 Task: Find connections with filter location Tomares with filter topic #WebsiteDesignwith filter profile language Potuguese with filter current company GoProtoz - UI UX Design Studio with filter school Thadomal Shahani Engineering College with filter industry Movies, Videos and Sound with filter service category Network Support with filter keywords title Web Developer
Action: Mouse moved to (519, 58)
Screenshot: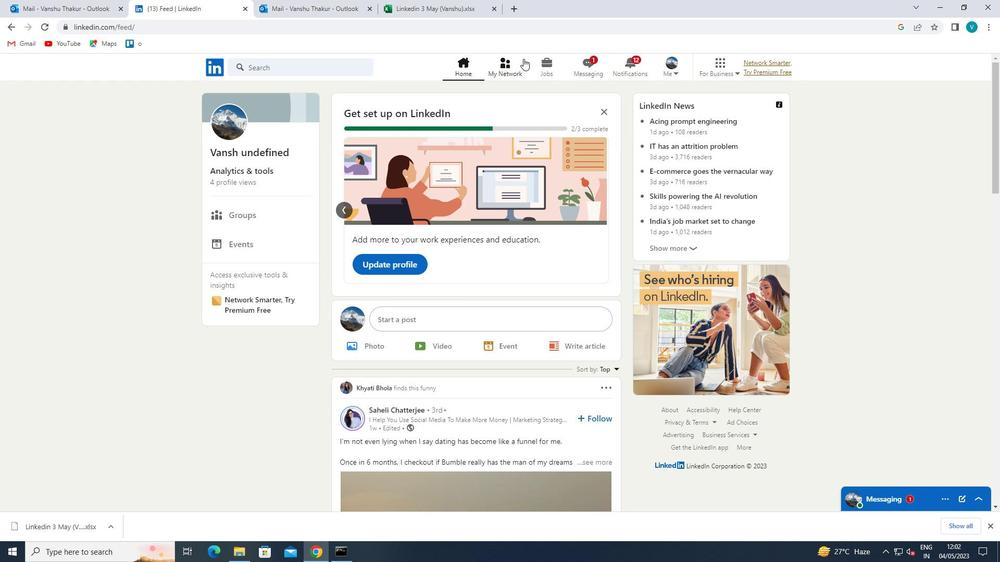 
Action: Mouse pressed left at (519, 58)
Screenshot: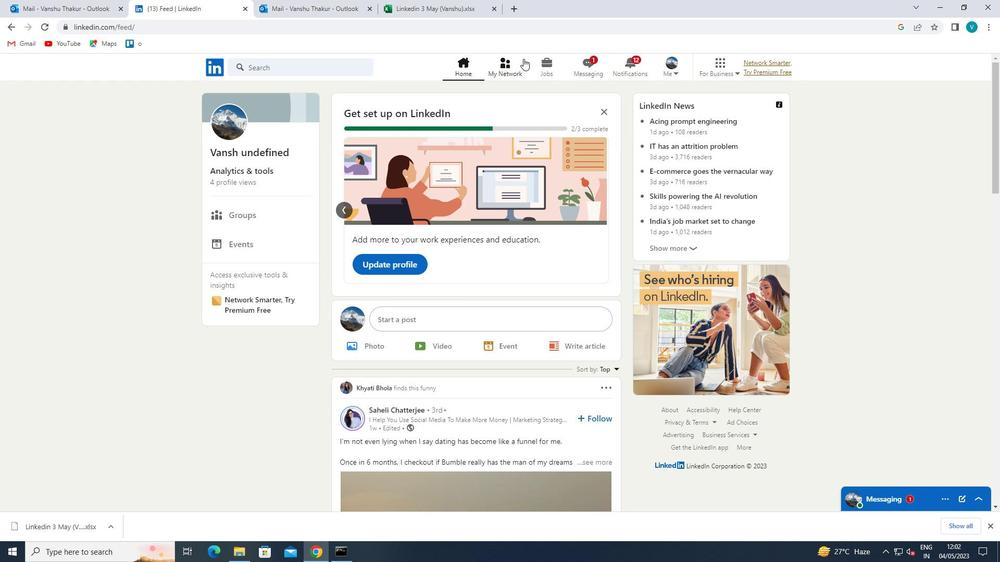 
Action: Mouse moved to (289, 132)
Screenshot: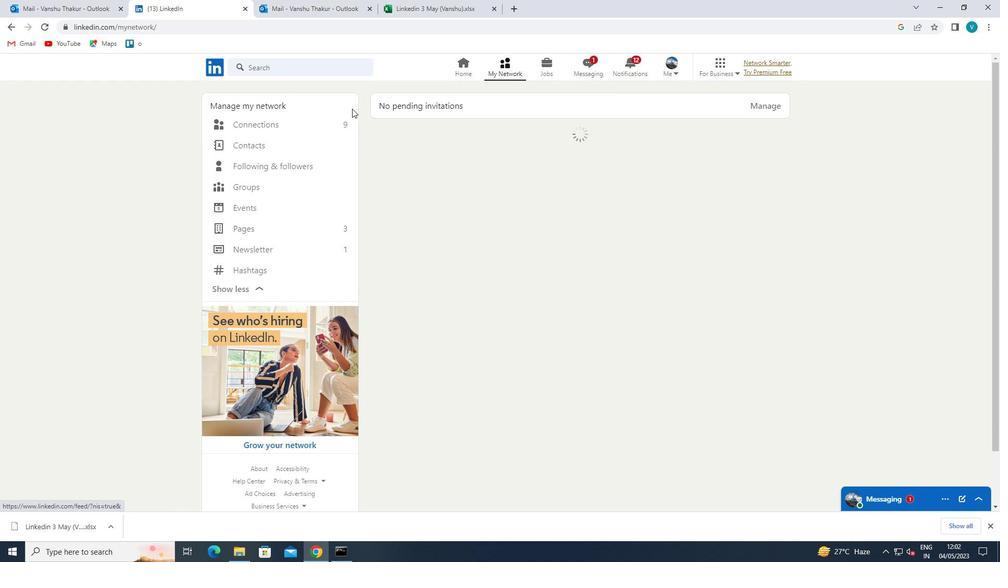 
Action: Mouse pressed left at (289, 132)
Screenshot: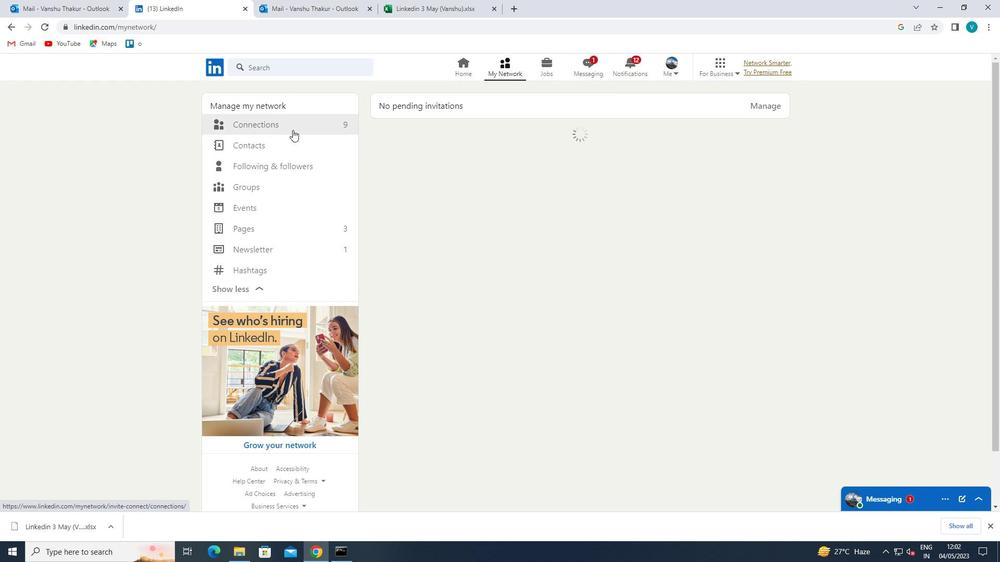 
Action: Mouse moved to (301, 124)
Screenshot: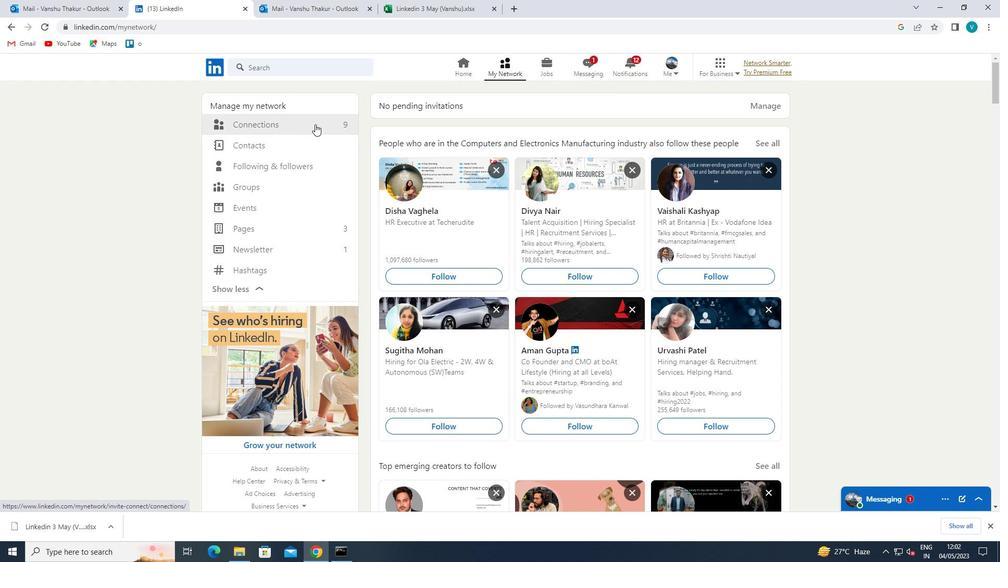 
Action: Mouse pressed left at (301, 124)
Screenshot: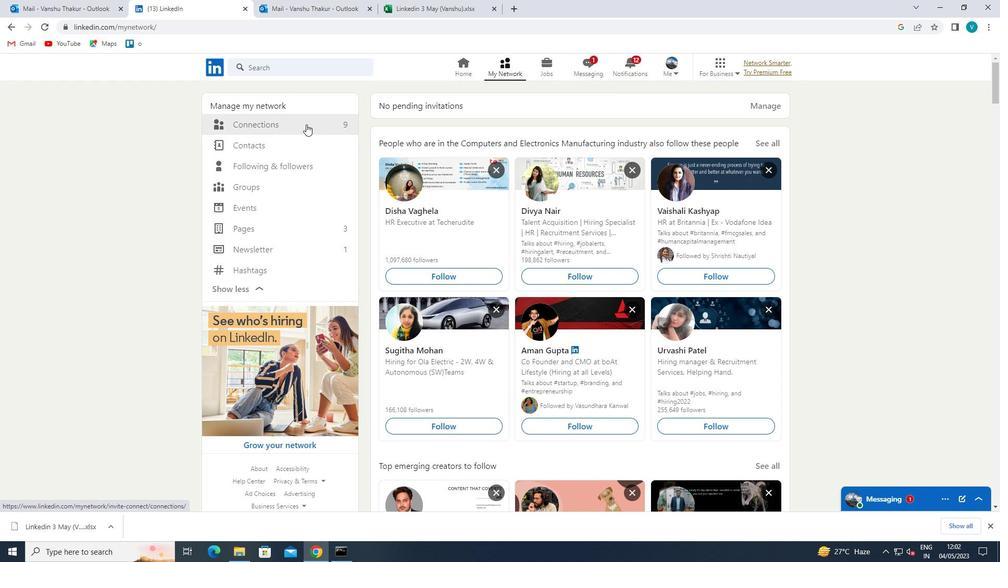 
Action: Mouse moved to (562, 122)
Screenshot: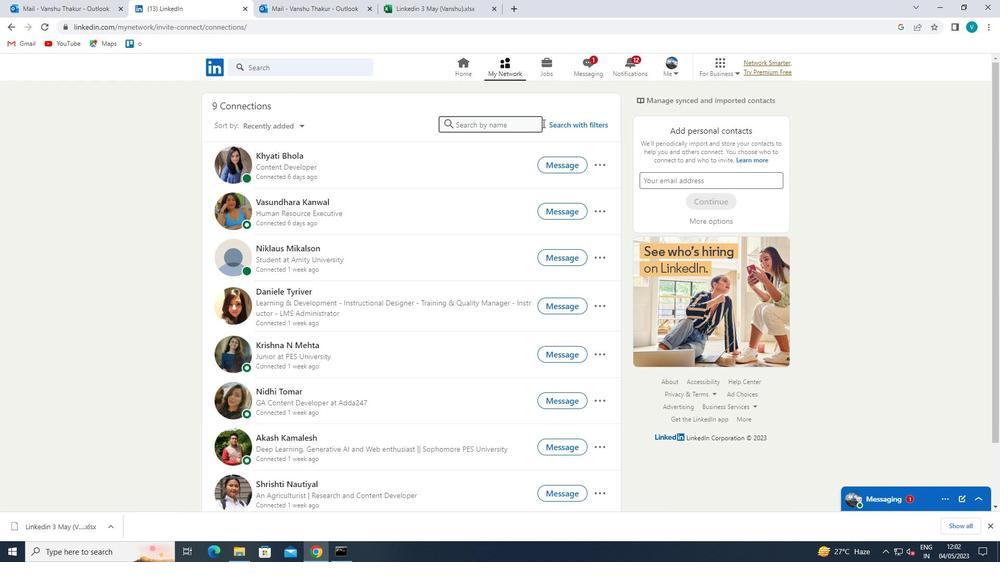 
Action: Mouse pressed left at (562, 122)
Screenshot: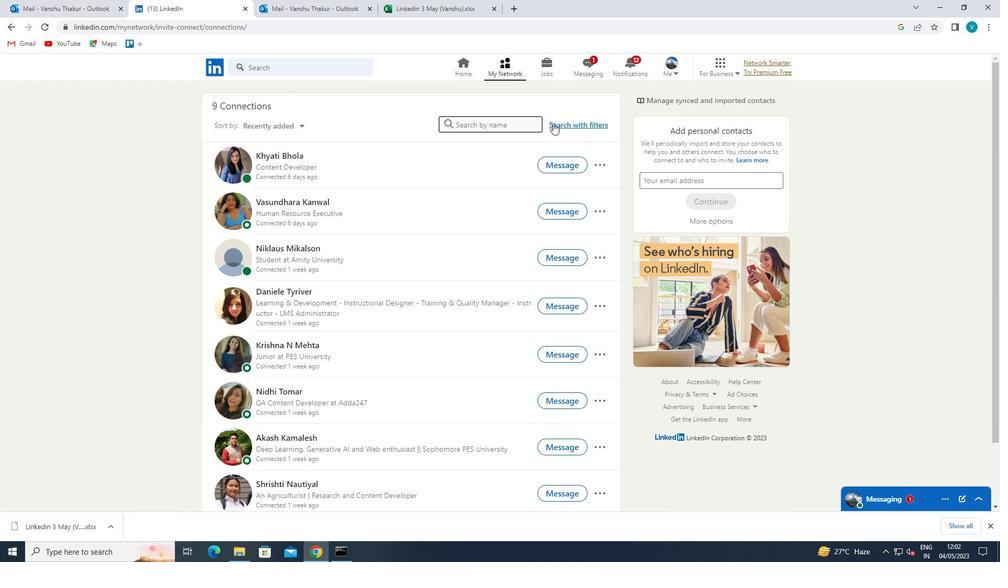
Action: Mouse moved to (511, 96)
Screenshot: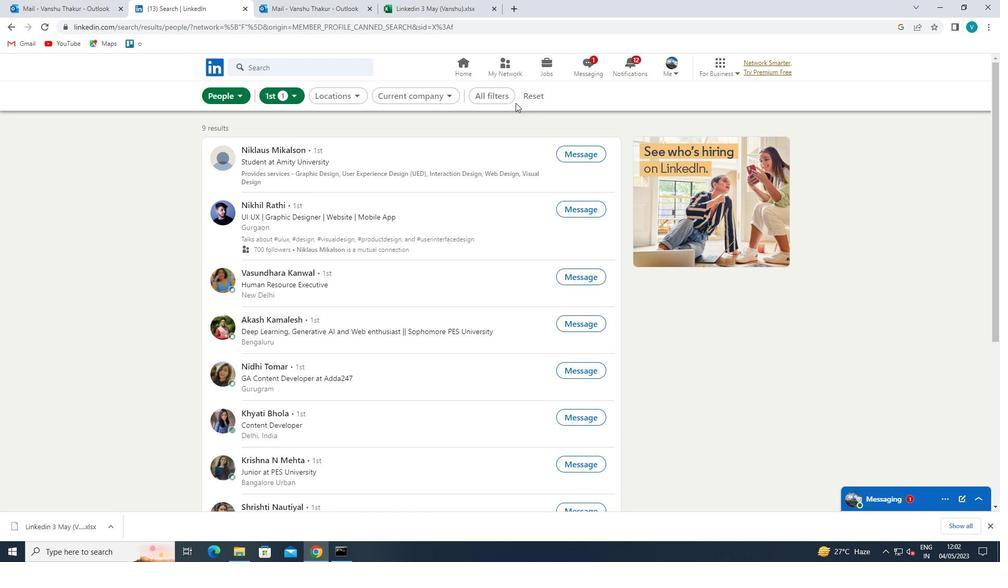 
Action: Mouse pressed left at (511, 96)
Screenshot: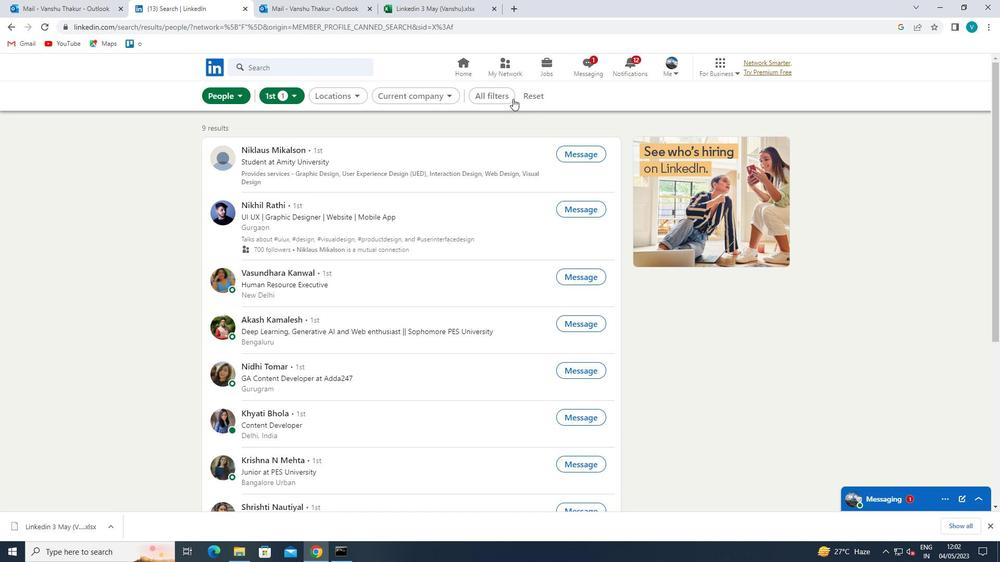 
Action: Mouse moved to (883, 254)
Screenshot: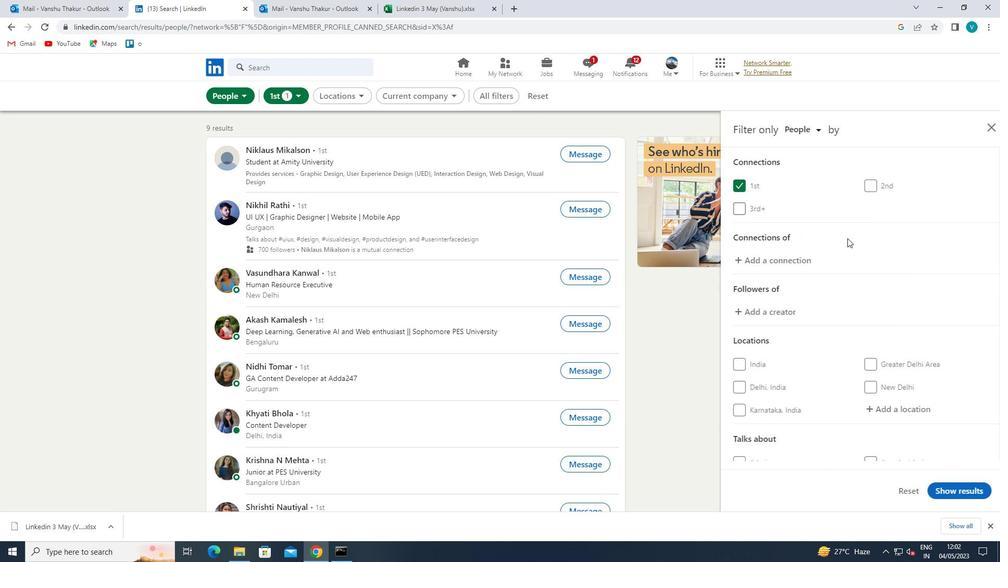 
Action: Mouse scrolled (883, 254) with delta (0, 0)
Screenshot: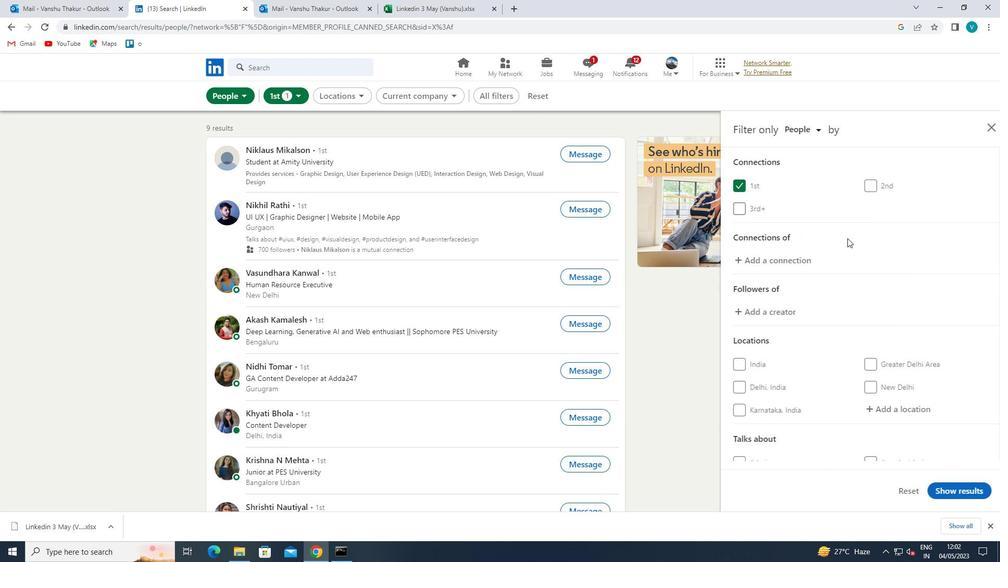 
Action: Mouse moved to (902, 354)
Screenshot: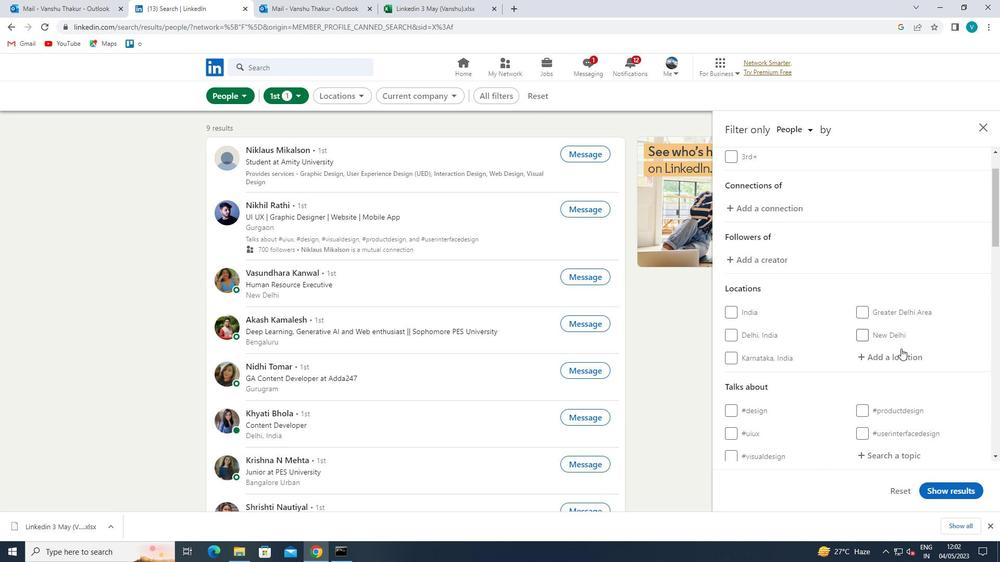 
Action: Mouse pressed left at (902, 354)
Screenshot: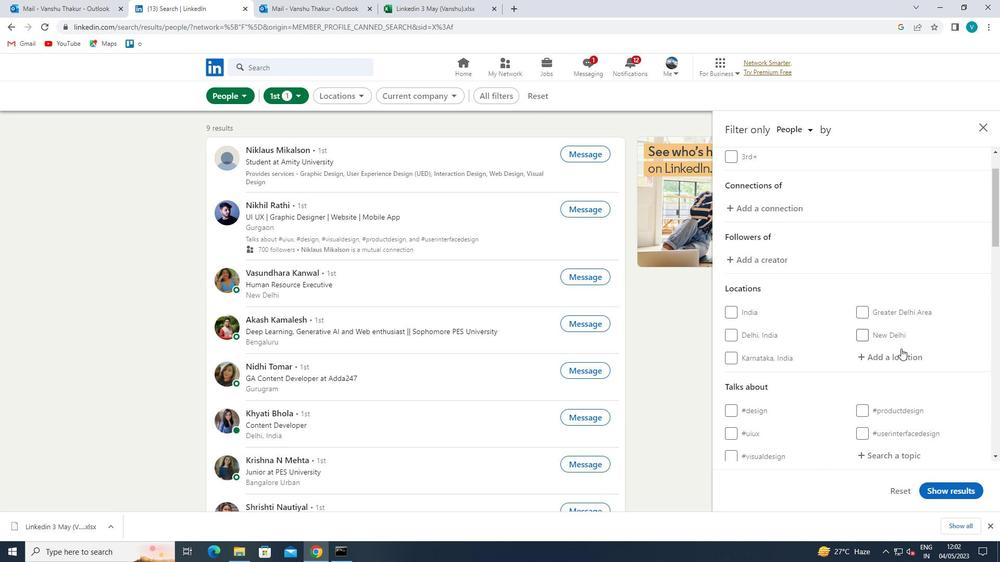 
Action: Key pressed <Key.shift>TOMARES
Screenshot: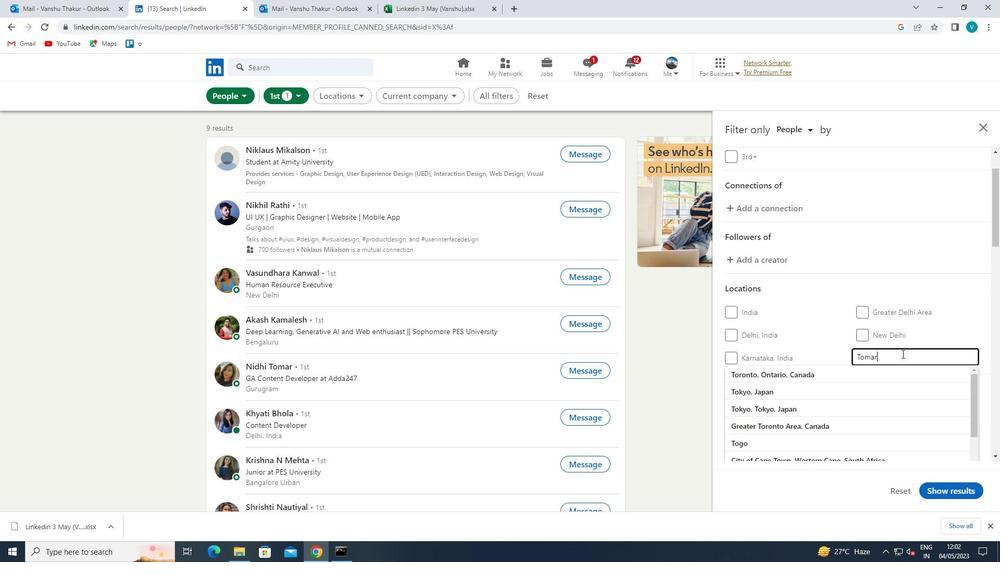 
Action: Mouse moved to (879, 373)
Screenshot: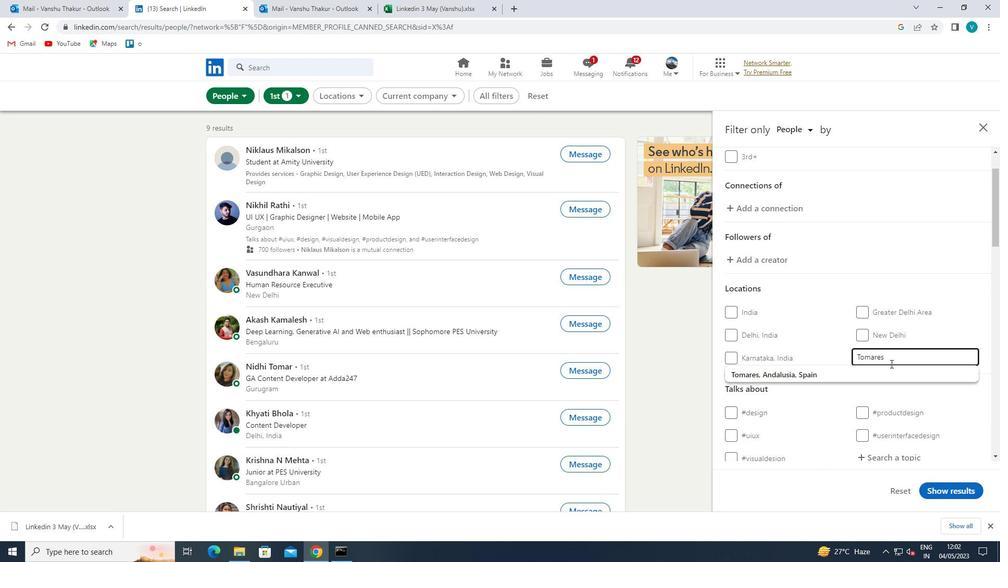 
Action: Mouse pressed left at (879, 373)
Screenshot: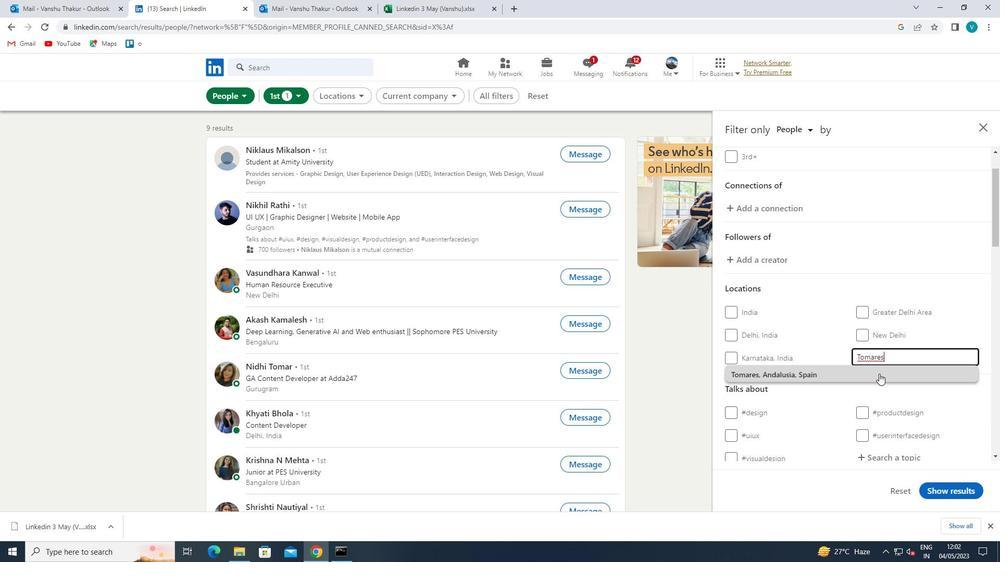 
Action: Mouse scrolled (879, 373) with delta (0, 0)
Screenshot: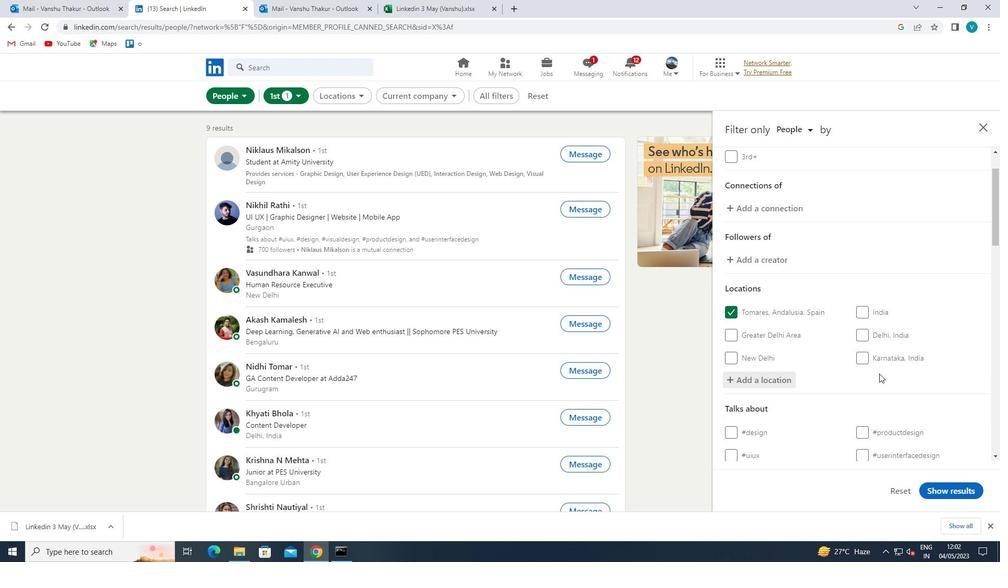 
Action: Mouse moved to (879, 375)
Screenshot: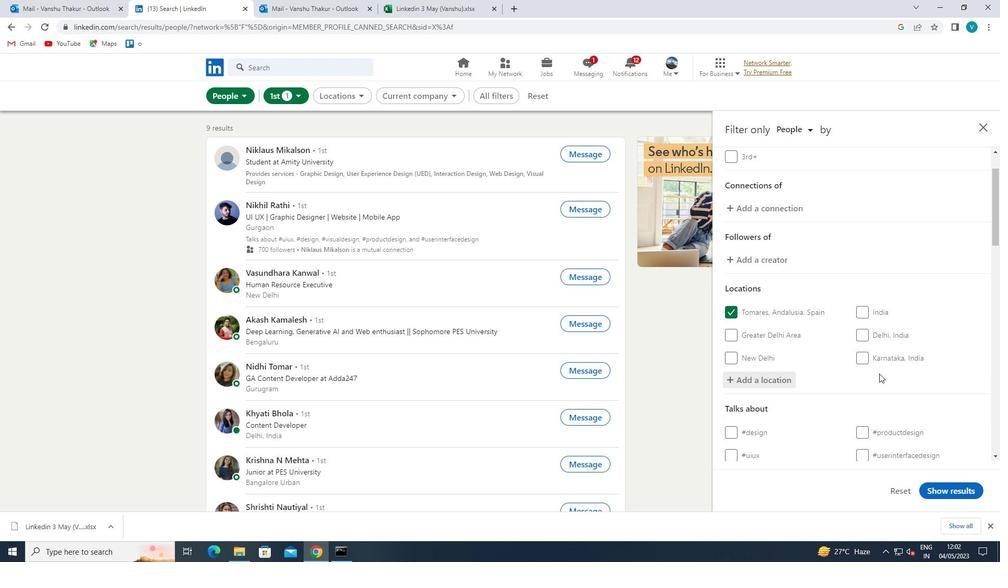 
Action: Mouse scrolled (879, 374) with delta (0, 0)
Screenshot: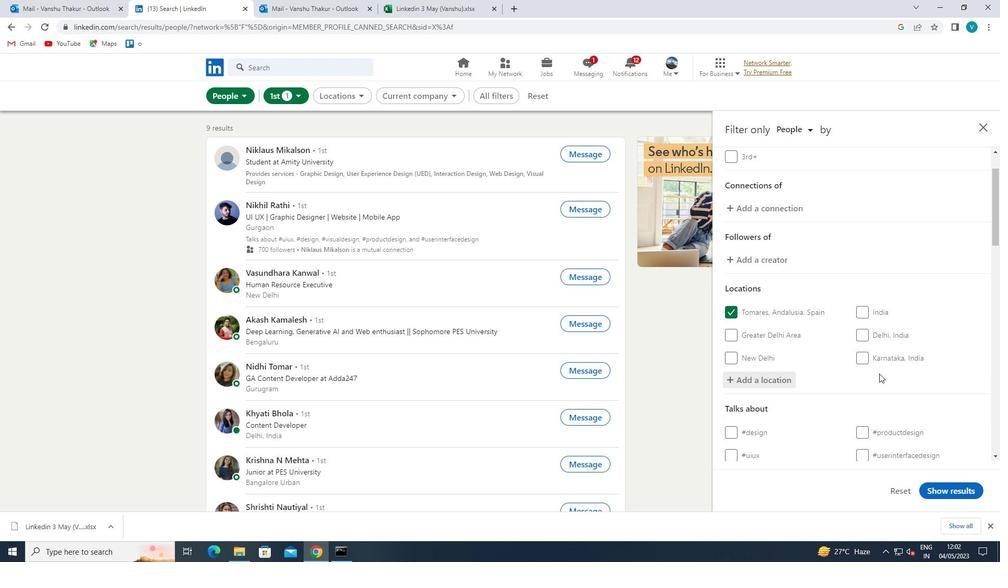
Action: Mouse moved to (879, 379)
Screenshot: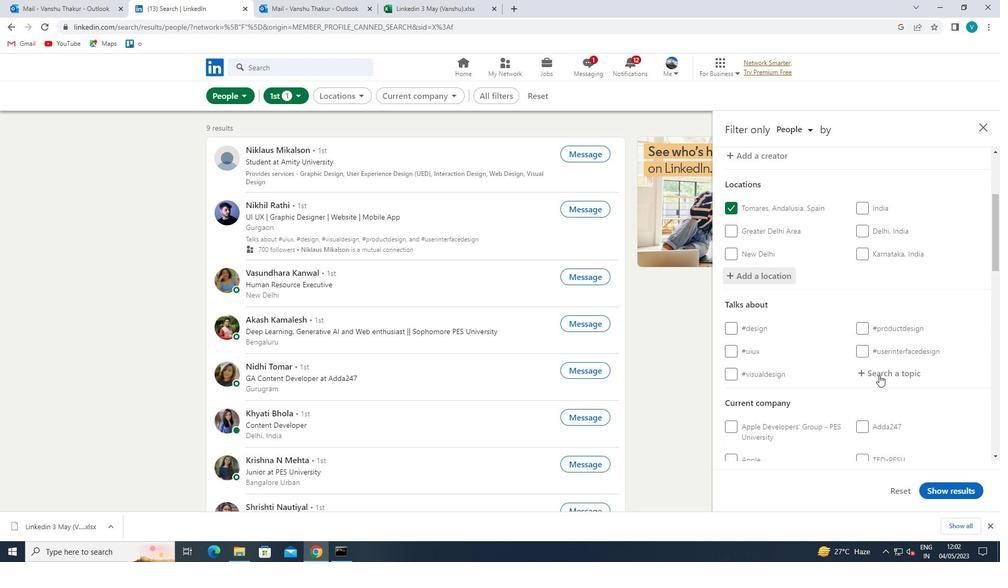 
Action: Mouse pressed left at (879, 379)
Screenshot: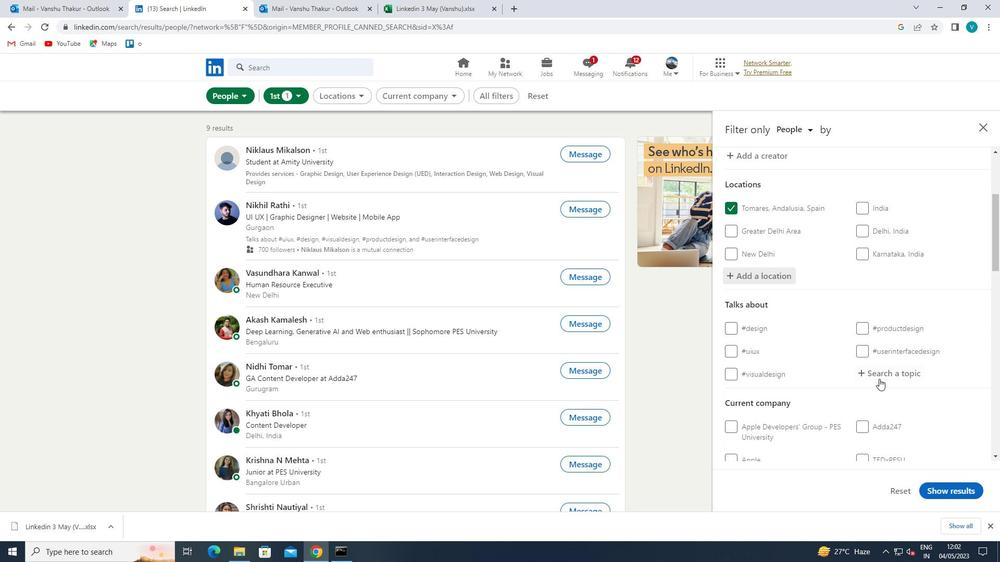 
Action: Key pressed WEBSITE
Screenshot: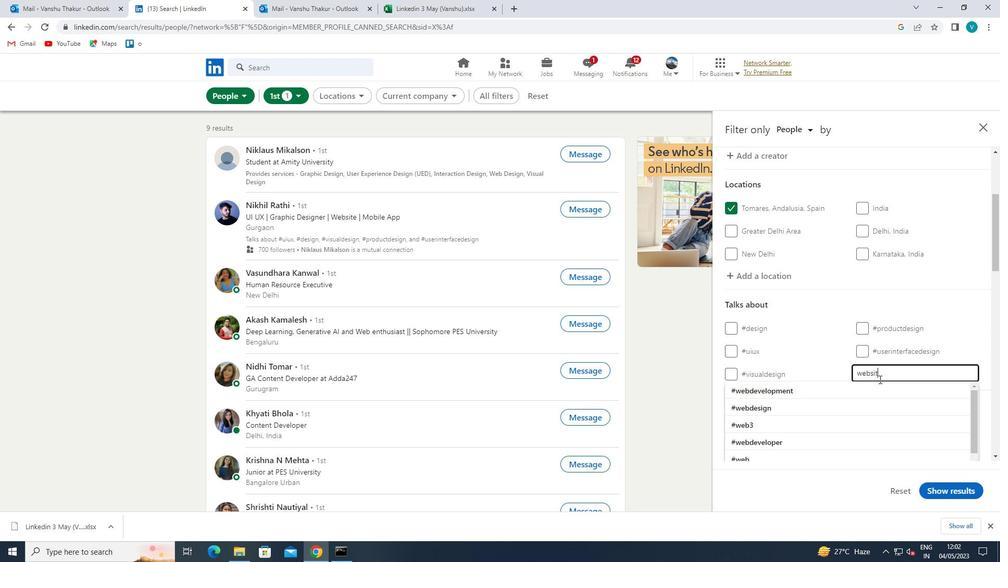 
Action: Mouse moved to (823, 401)
Screenshot: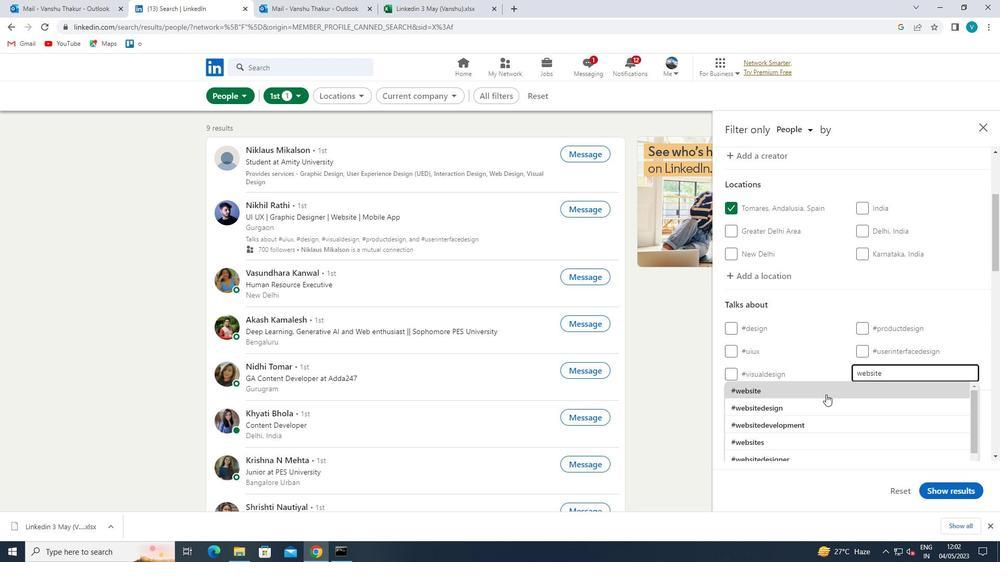 
Action: Mouse pressed left at (823, 401)
Screenshot: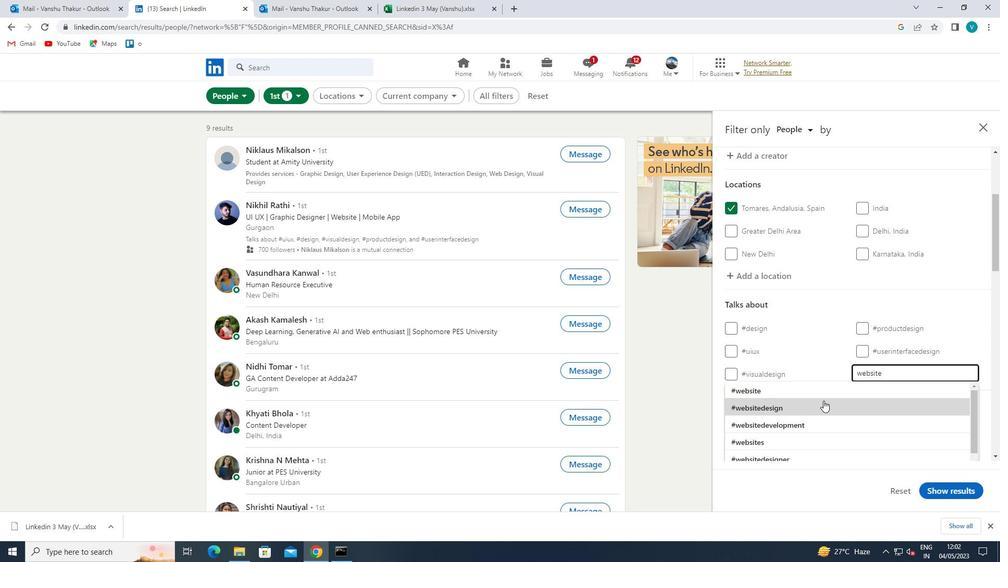 
Action: Mouse moved to (859, 351)
Screenshot: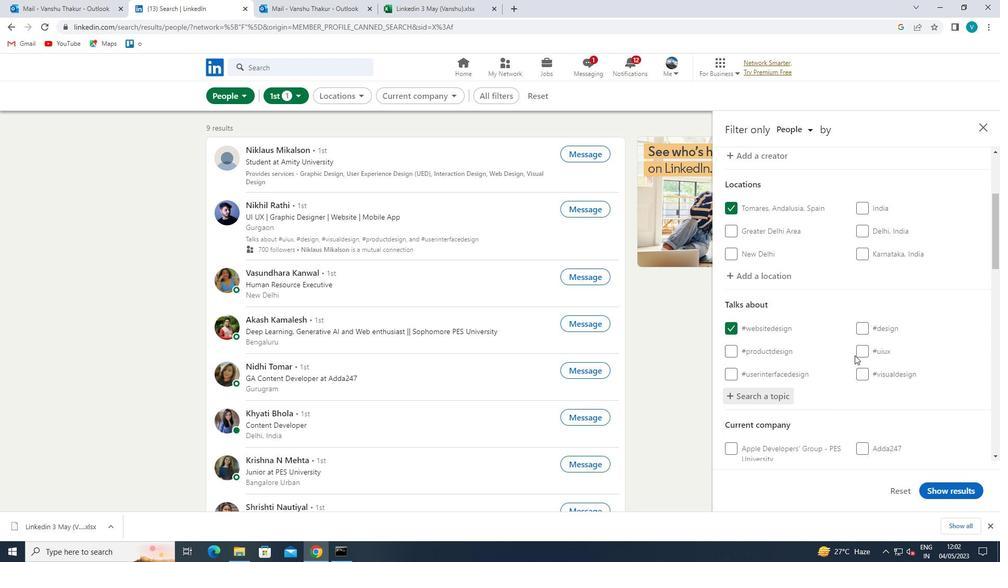 
Action: Mouse scrolled (859, 350) with delta (0, 0)
Screenshot: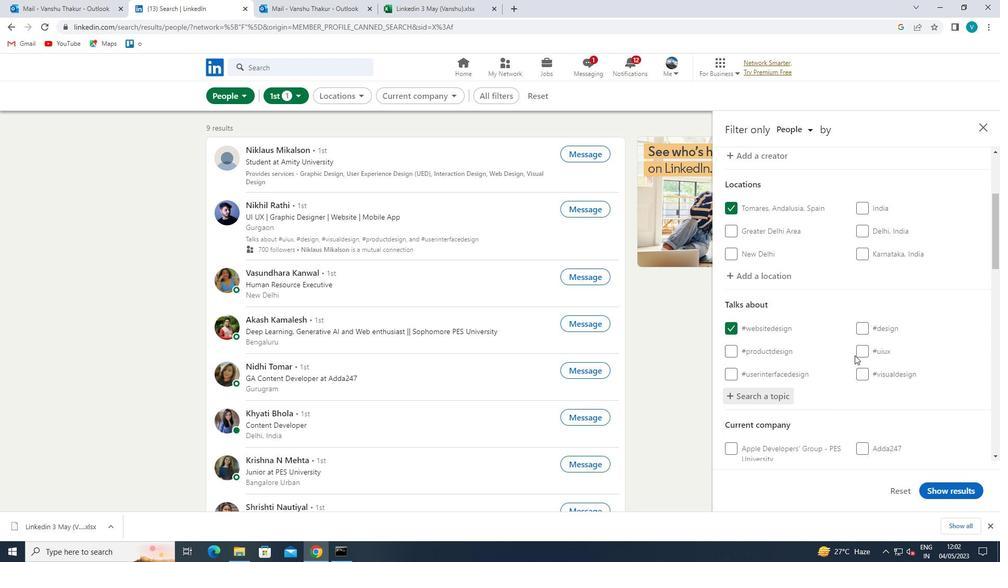 
Action: Mouse moved to (859, 350)
Screenshot: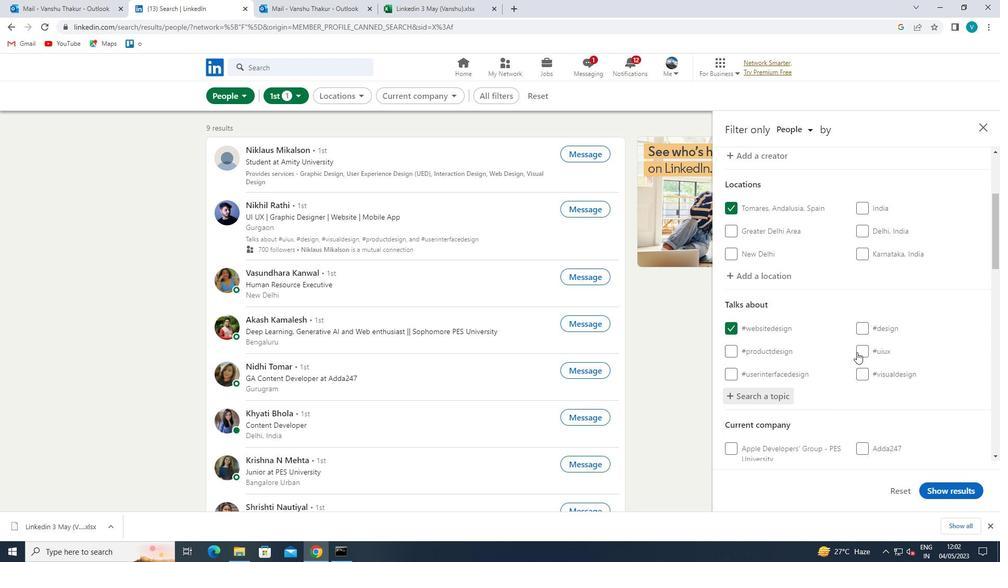 
Action: Mouse scrolled (859, 350) with delta (0, 0)
Screenshot: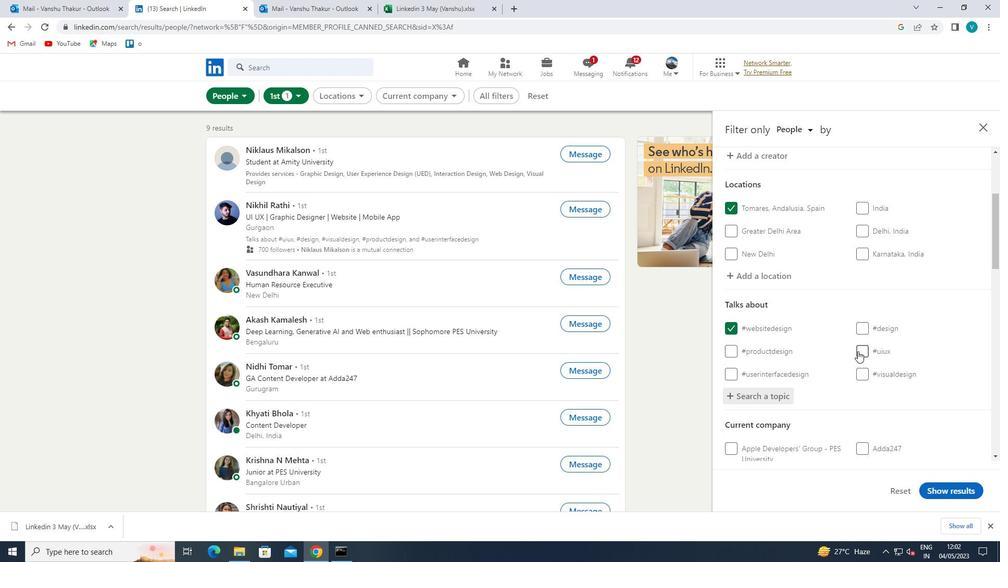 
Action: Mouse scrolled (859, 350) with delta (0, 0)
Screenshot: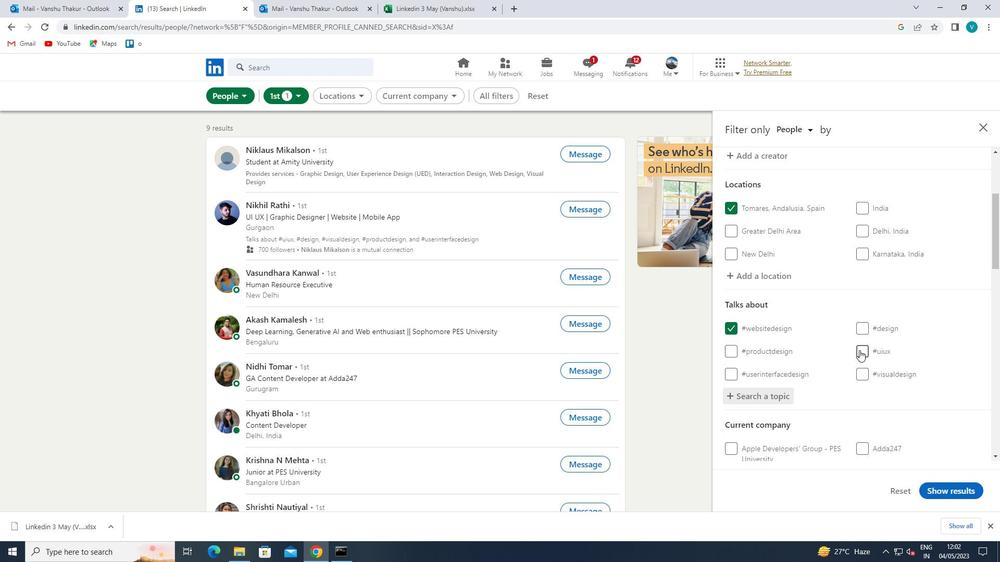 
Action: Mouse scrolled (859, 350) with delta (0, 0)
Screenshot: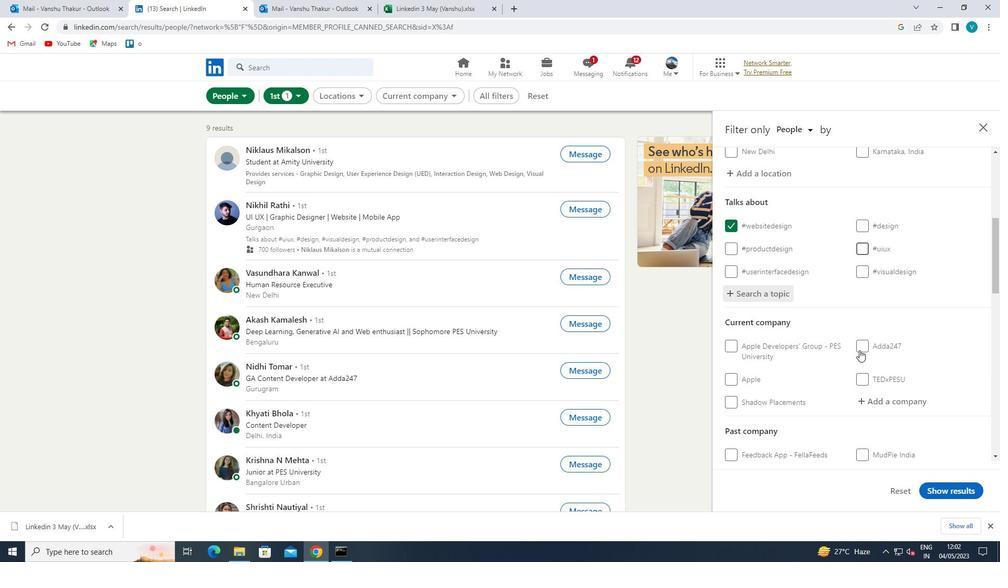 
Action: Mouse moved to (881, 294)
Screenshot: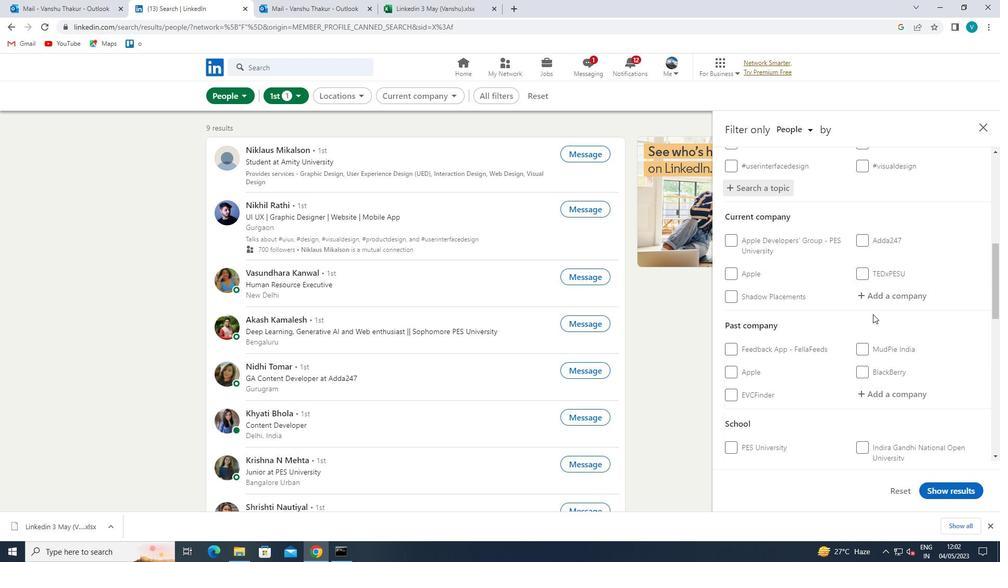 
Action: Mouse pressed left at (881, 294)
Screenshot: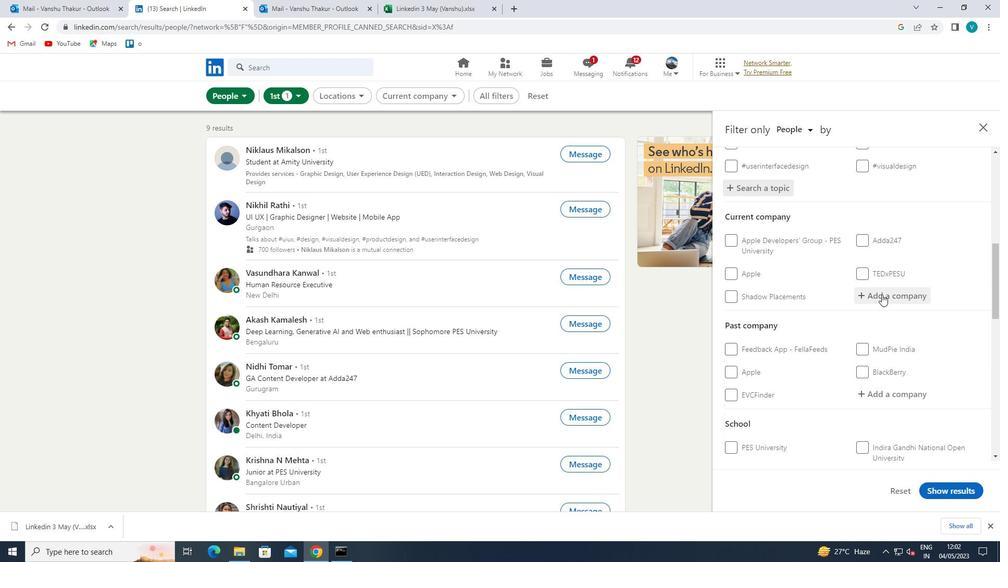 
Action: Key pressed <Key.shift>GO<Key.shift>PROTOZ
Screenshot: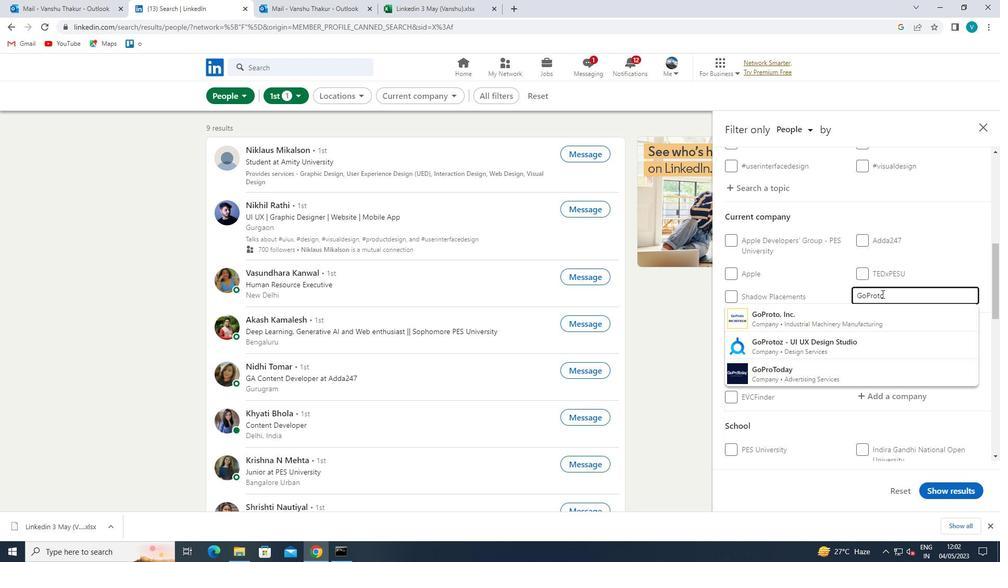 
Action: Mouse moved to (873, 319)
Screenshot: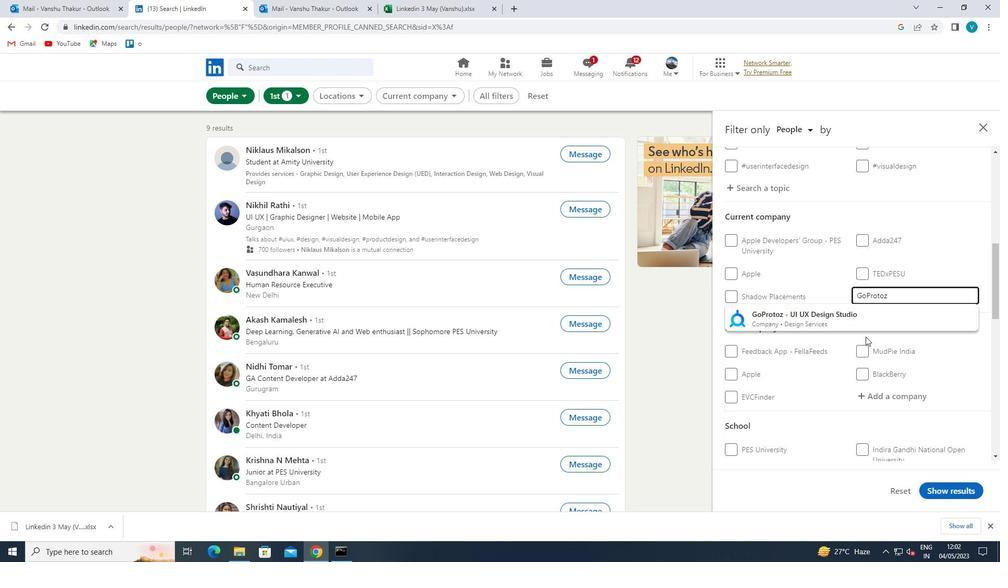 
Action: Mouse pressed left at (873, 319)
Screenshot: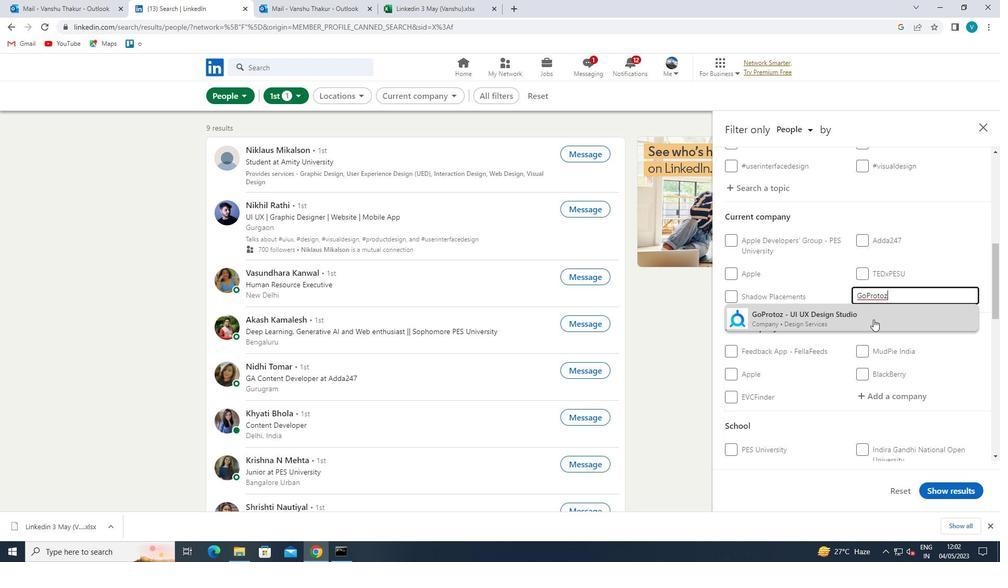 
Action: Mouse scrolled (873, 319) with delta (0, 0)
Screenshot: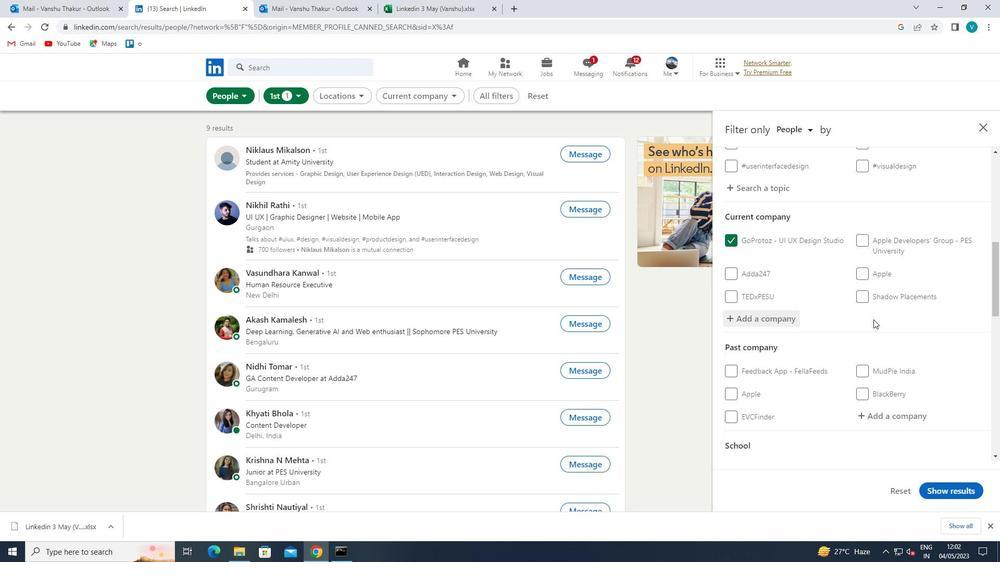 
Action: Mouse scrolled (873, 319) with delta (0, 0)
Screenshot: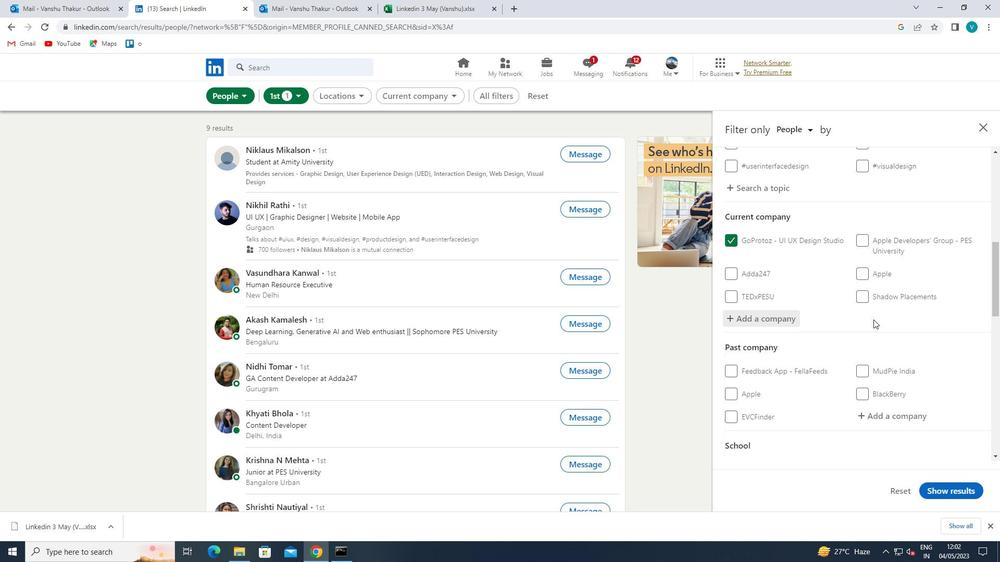 
Action: Mouse scrolled (873, 319) with delta (0, 0)
Screenshot: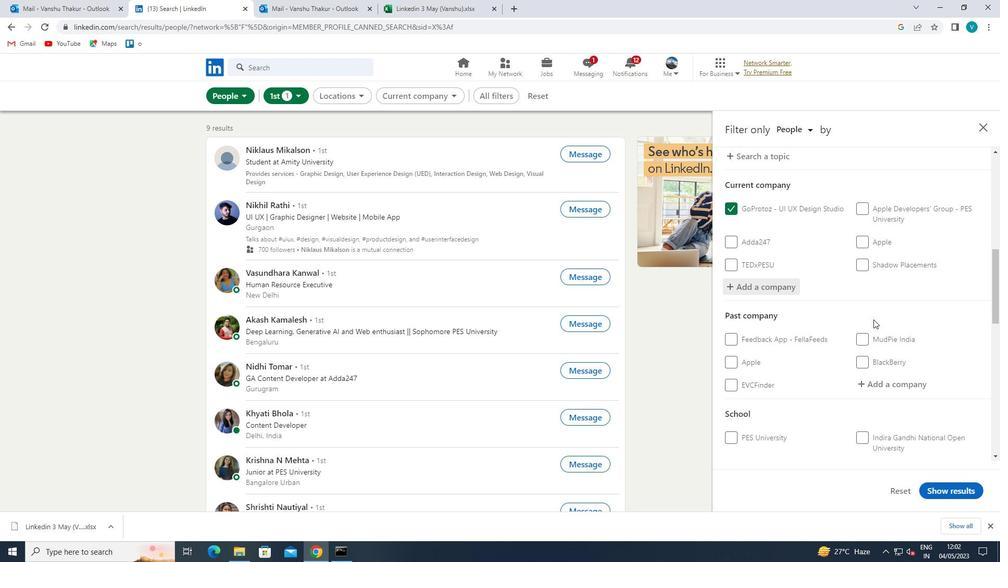 
Action: Mouse moved to (884, 385)
Screenshot: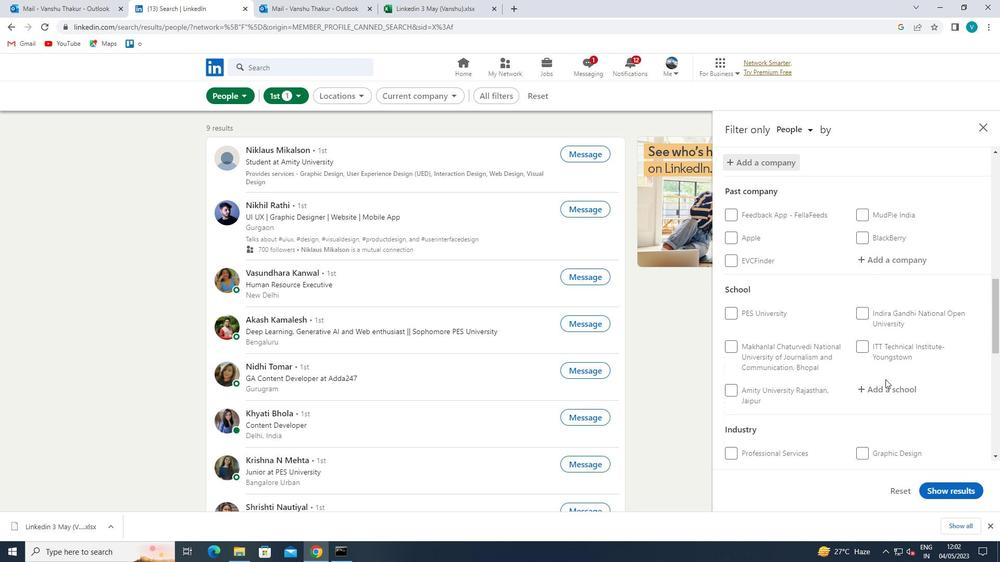 
Action: Mouse pressed left at (884, 385)
Screenshot: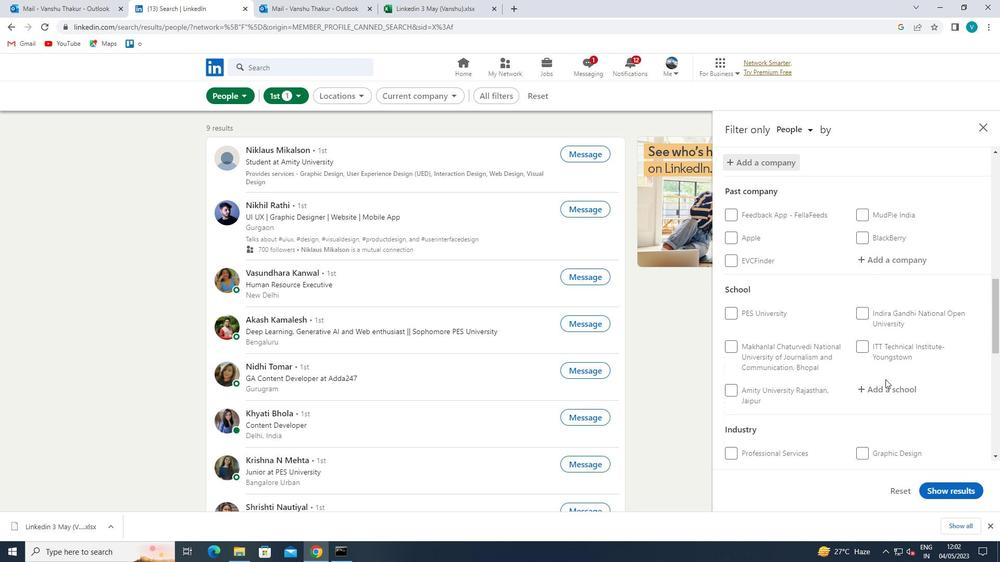
Action: Key pressed <Key.shift>THADOMAL<Key.space>
Screenshot: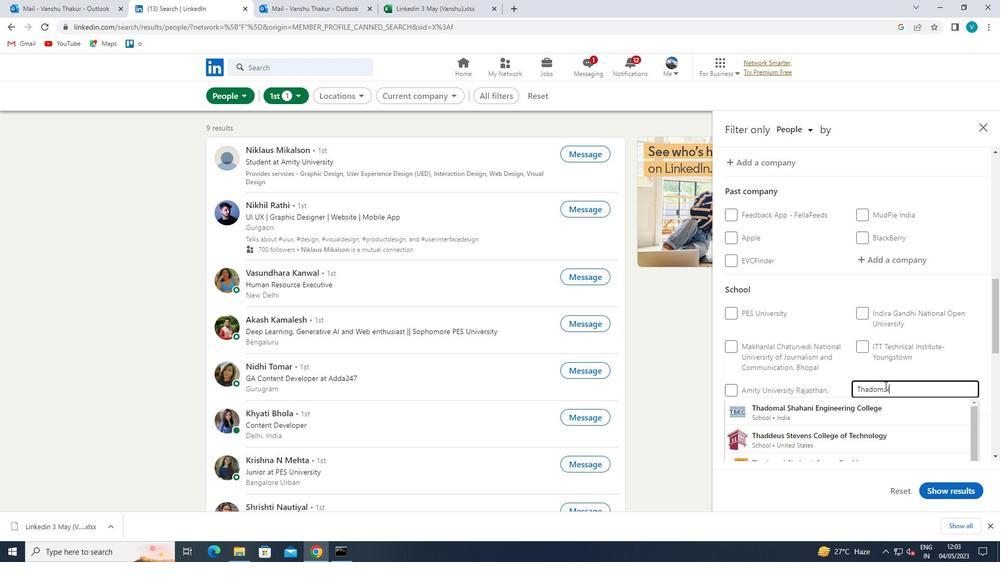 
Action: Mouse moved to (876, 403)
Screenshot: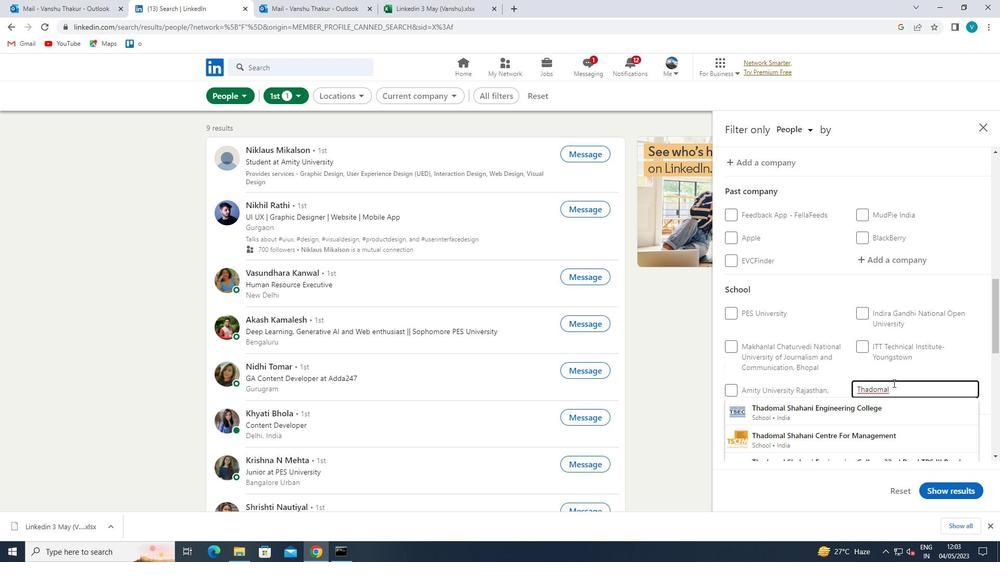 
Action: Mouse pressed left at (876, 403)
Screenshot: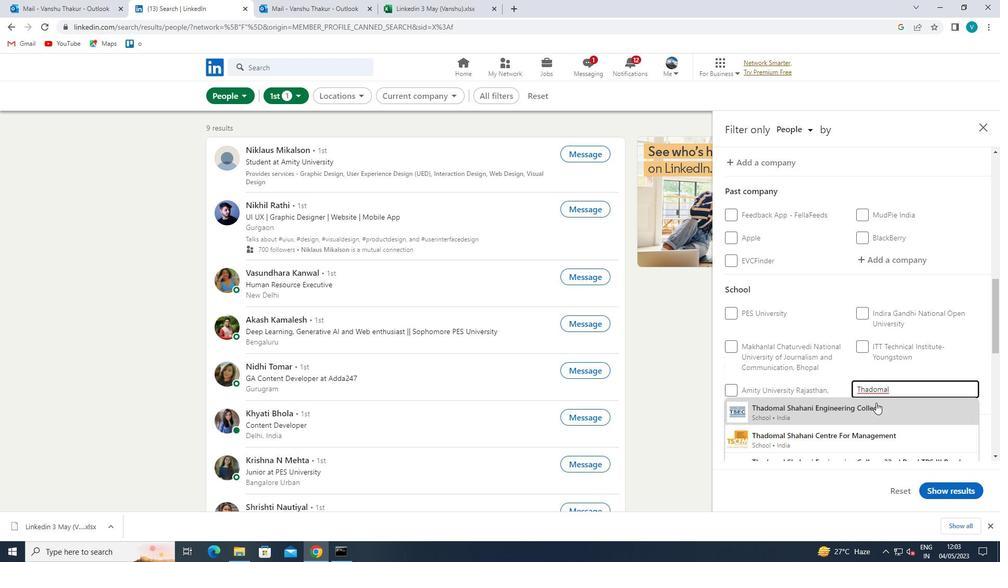 
Action: Mouse scrolled (876, 402) with delta (0, 0)
Screenshot: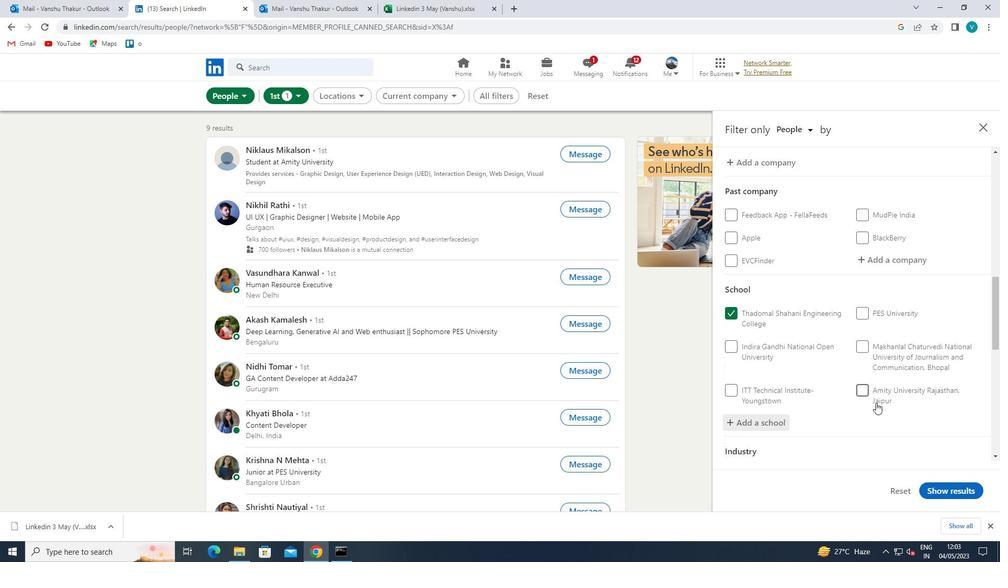
Action: Mouse scrolled (876, 402) with delta (0, 0)
Screenshot: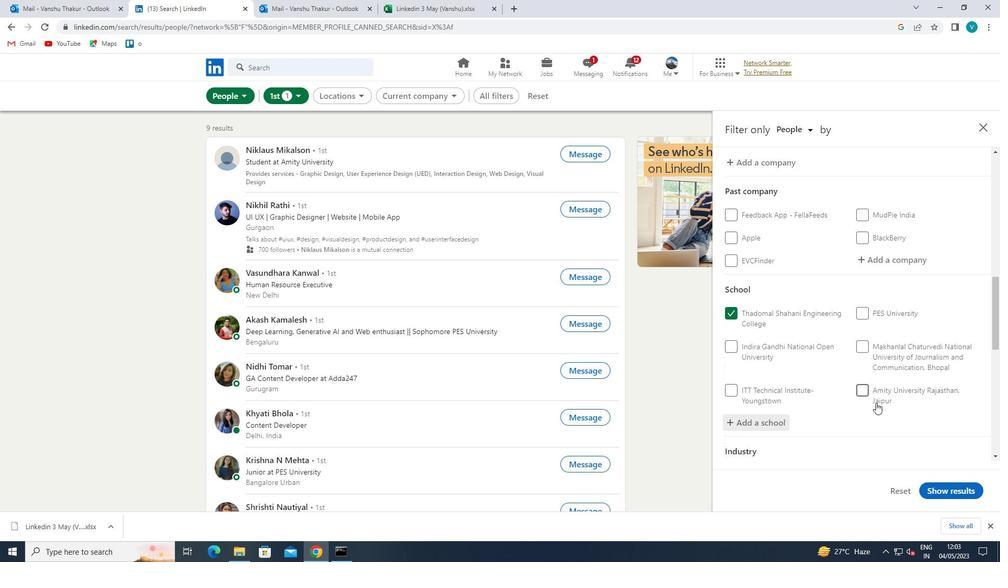 
Action: Mouse scrolled (876, 402) with delta (0, 0)
Screenshot: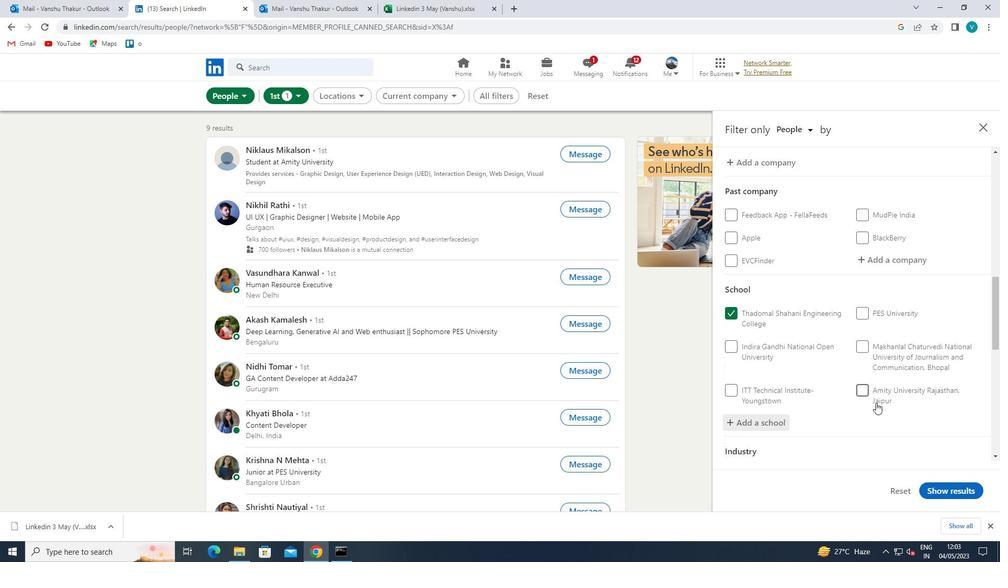 
Action: Mouse scrolled (876, 402) with delta (0, 0)
Screenshot: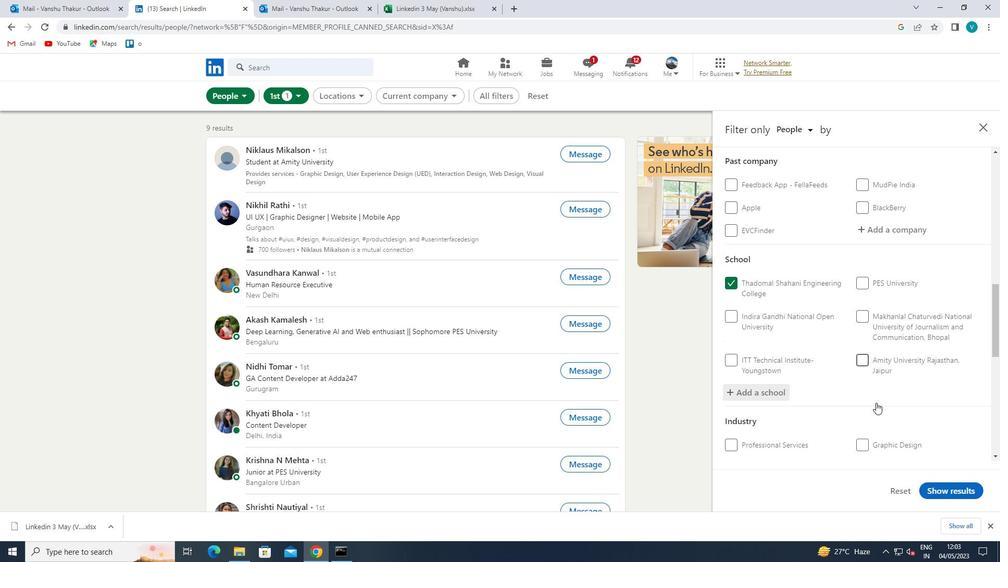 
Action: Mouse moved to (897, 326)
Screenshot: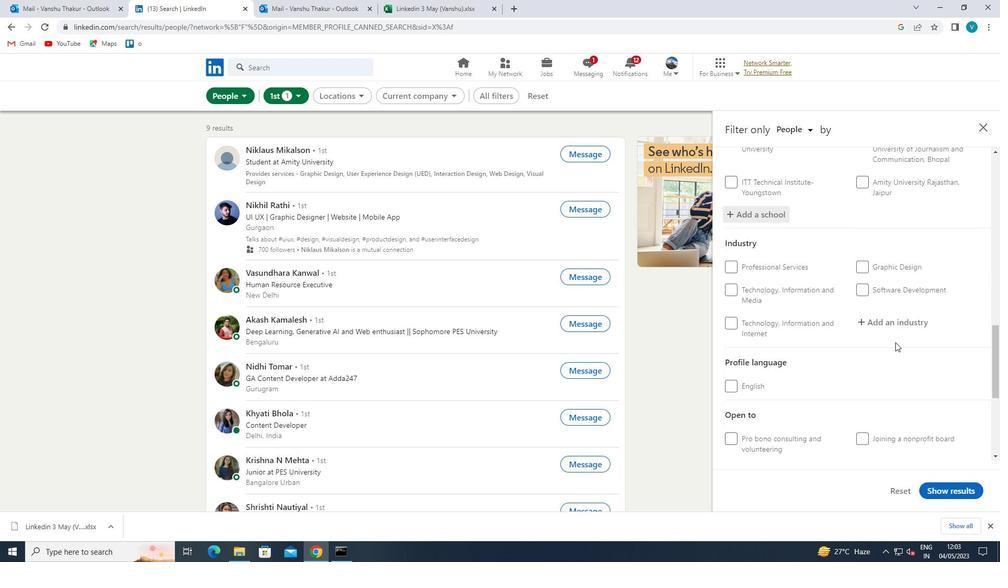 
Action: Mouse pressed left at (897, 326)
Screenshot: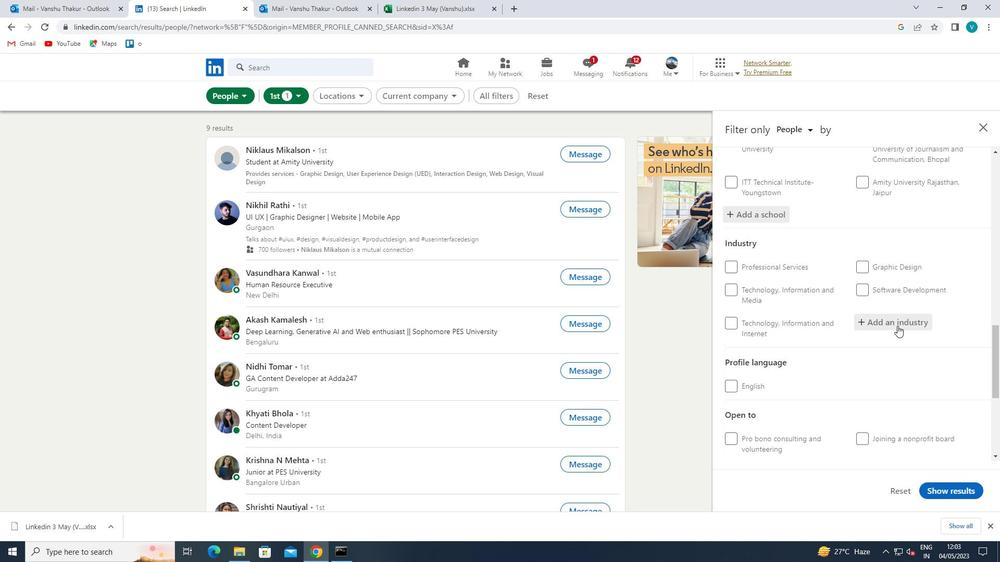 
Action: Key pressed <Key.shift>MOVIES
Screenshot: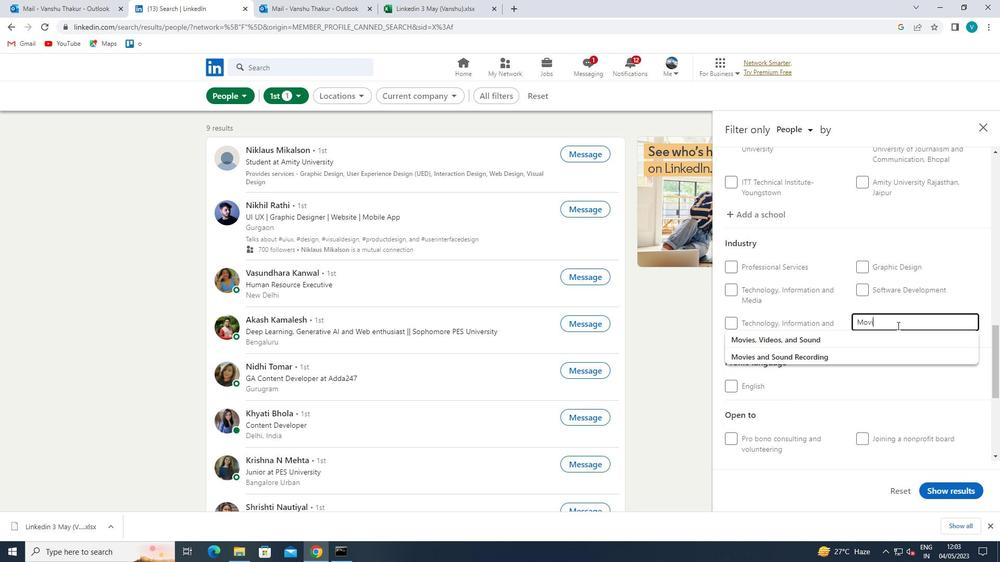 
Action: Mouse moved to (881, 334)
Screenshot: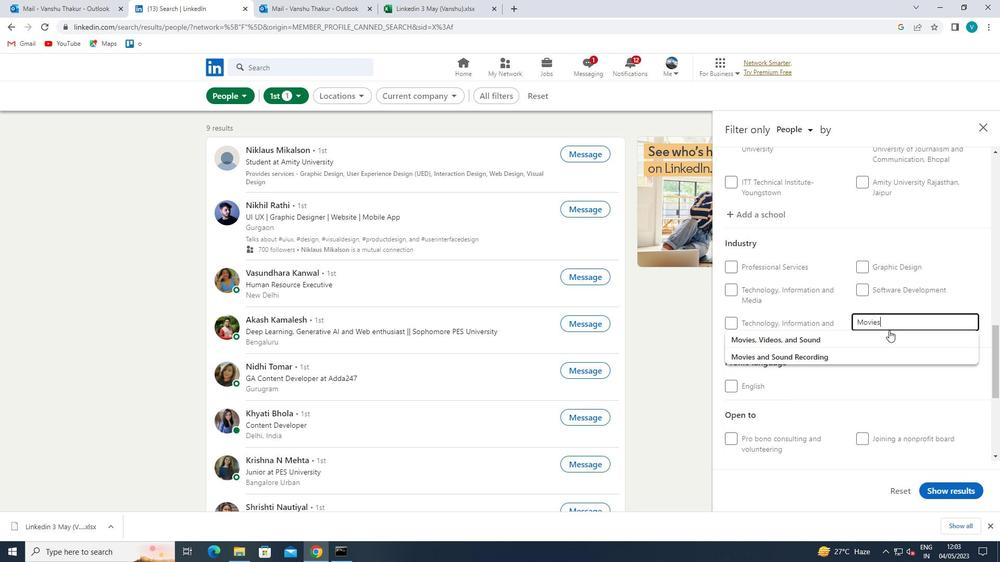 
Action: Mouse pressed left at (881, 334)
Screenshot: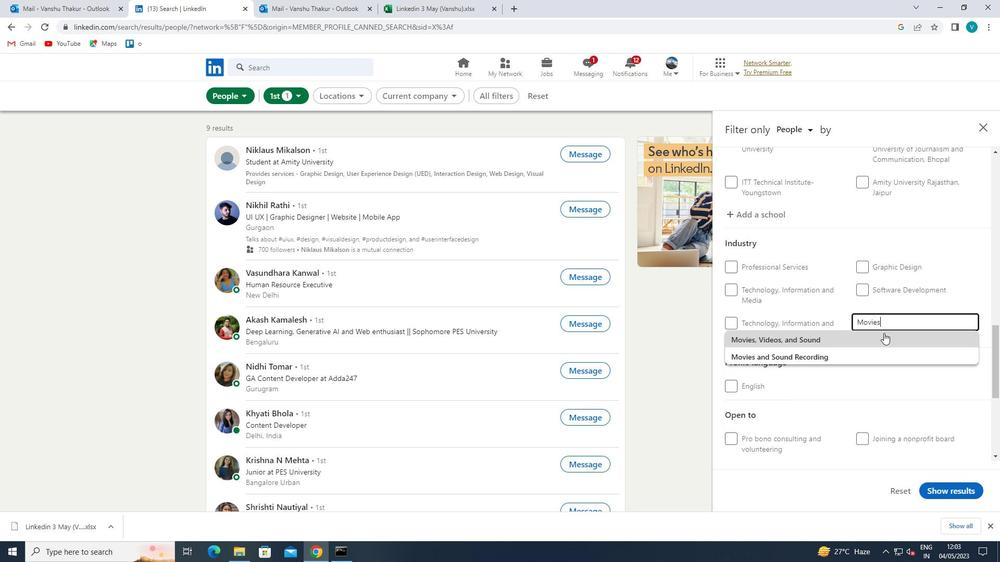 
Action: Mouse scrolled (881, 334) with delta (0, 0)
Screenshot: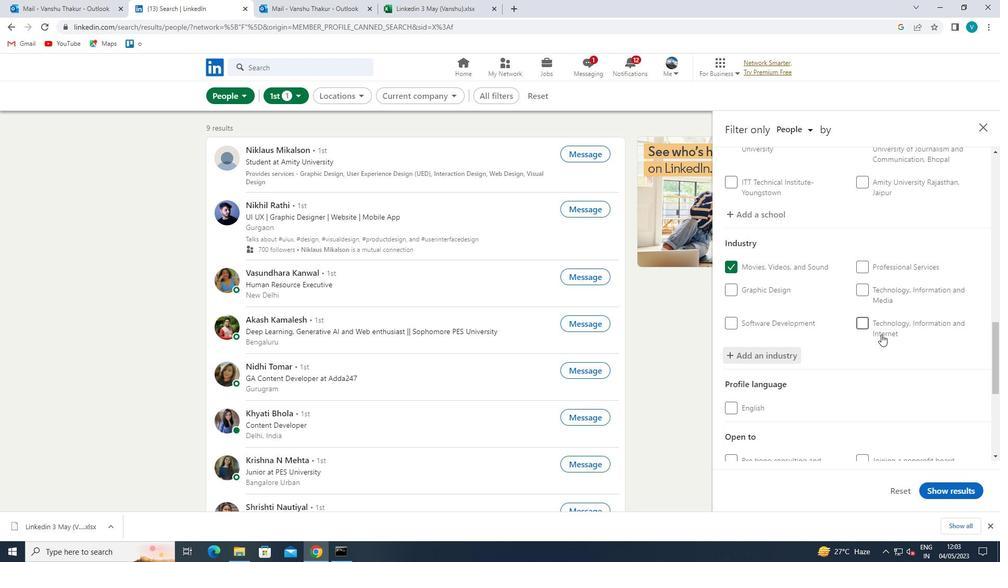 
Action: Mouse scrolled (881, 334) with delta (0, 0)
Screenshot: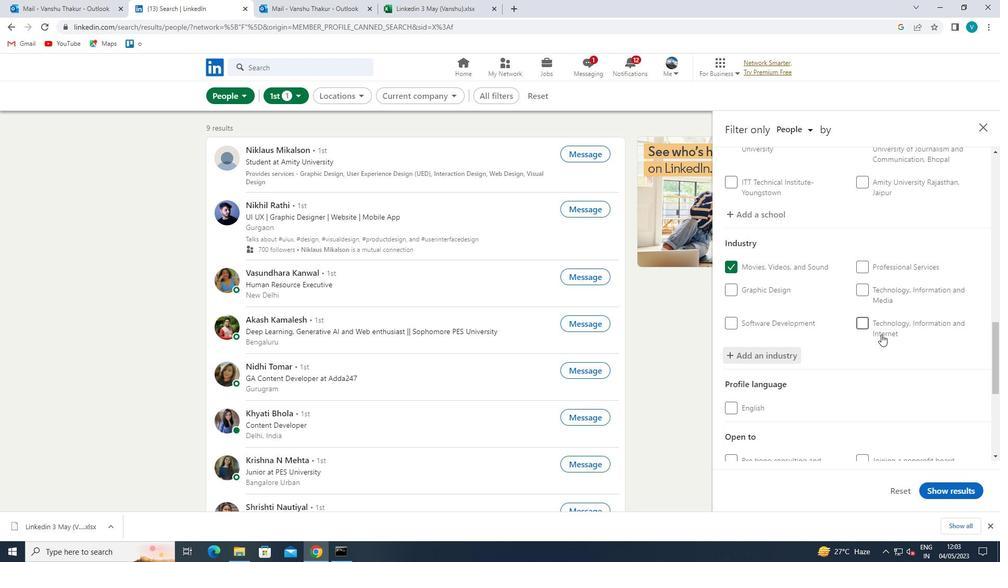 
Action: Mouse scrolled (881, 334) with delta (0, 0)
Screenshot: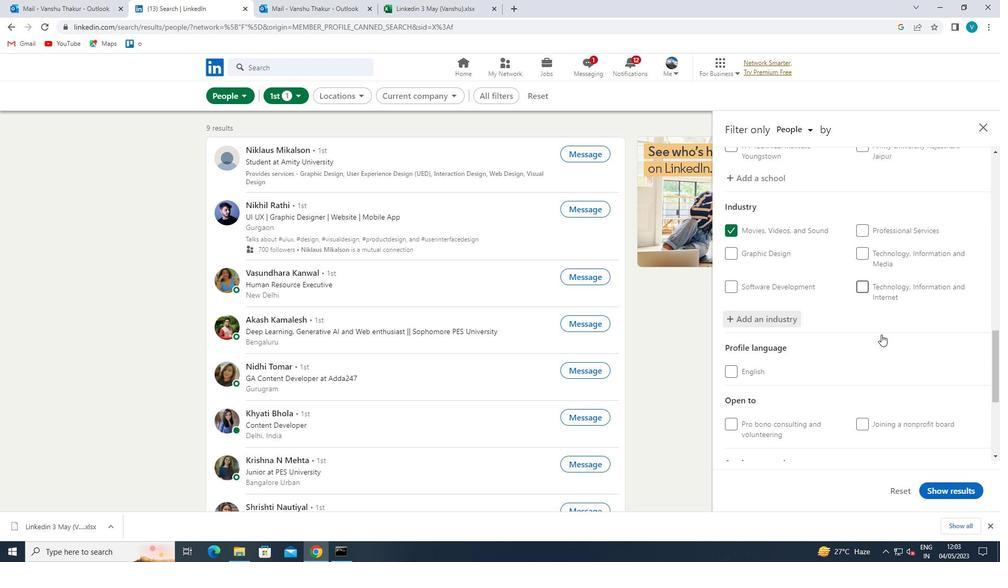 
Action: Mouse moved to (891, 407)
Screenshot: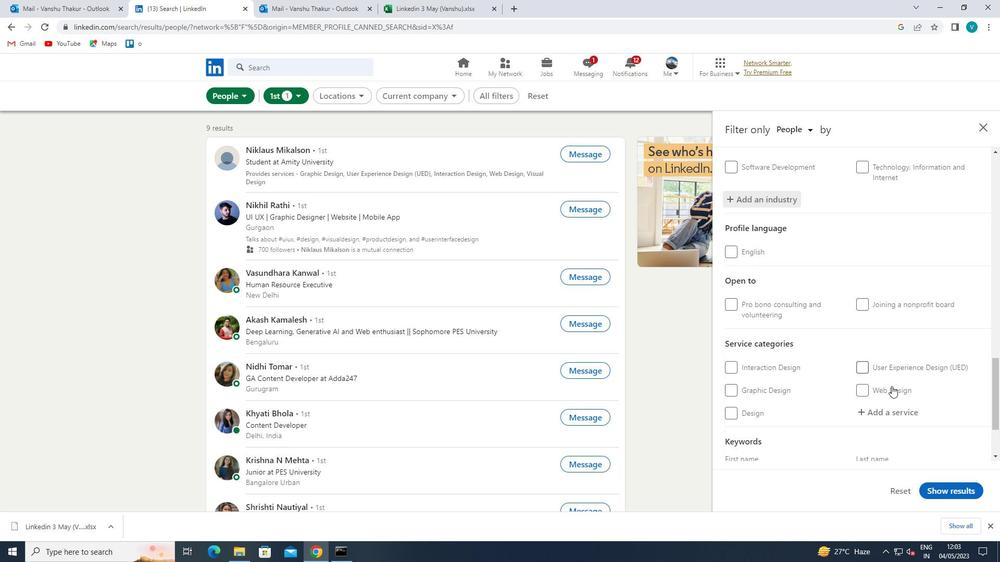 
Action: Mouse pressed left at (891, 407)
Screenshot: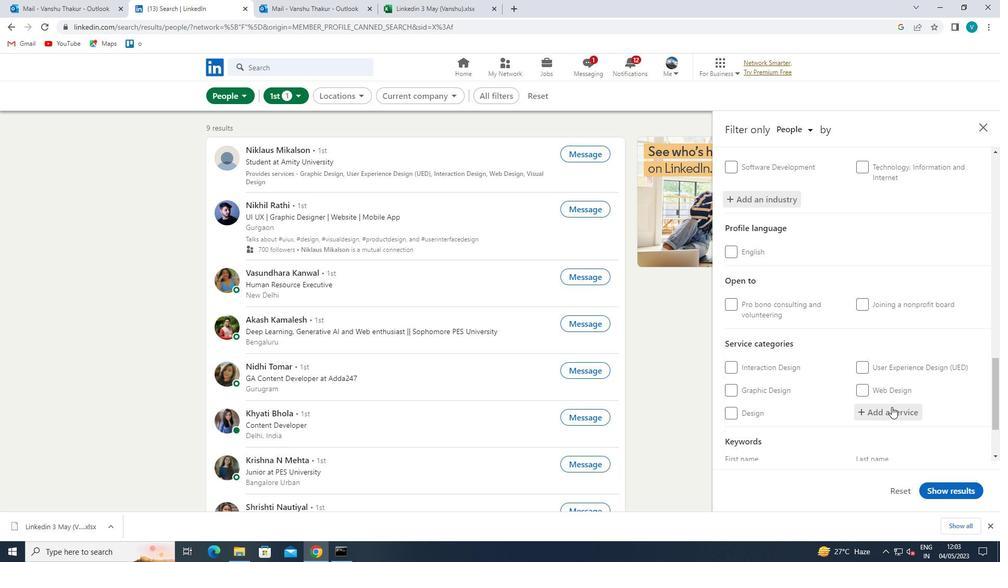 
Action: Key pressed <Key.shift>NETWORK
Screenshot: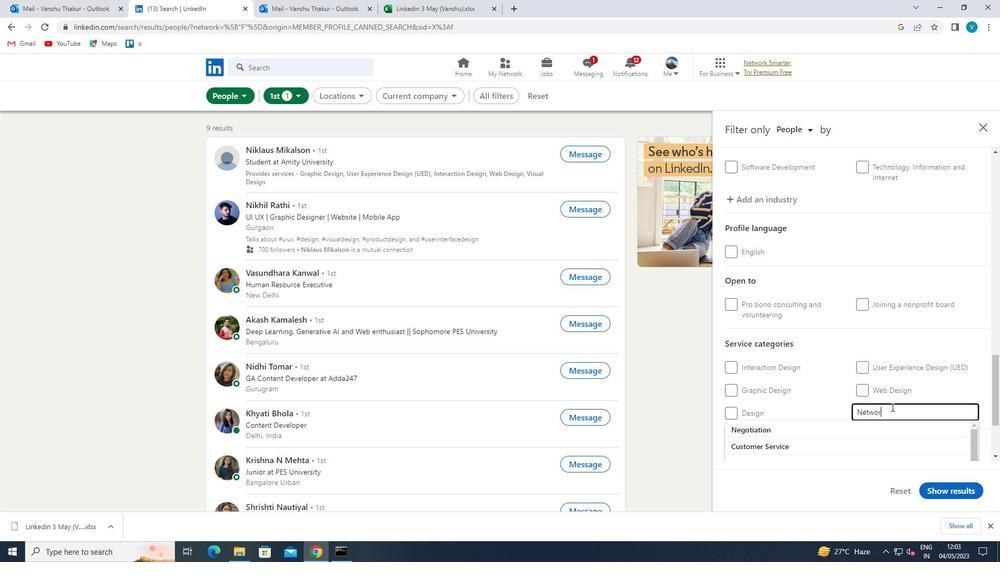 
Action: Mouse moved to (883, 427)
Screenshot: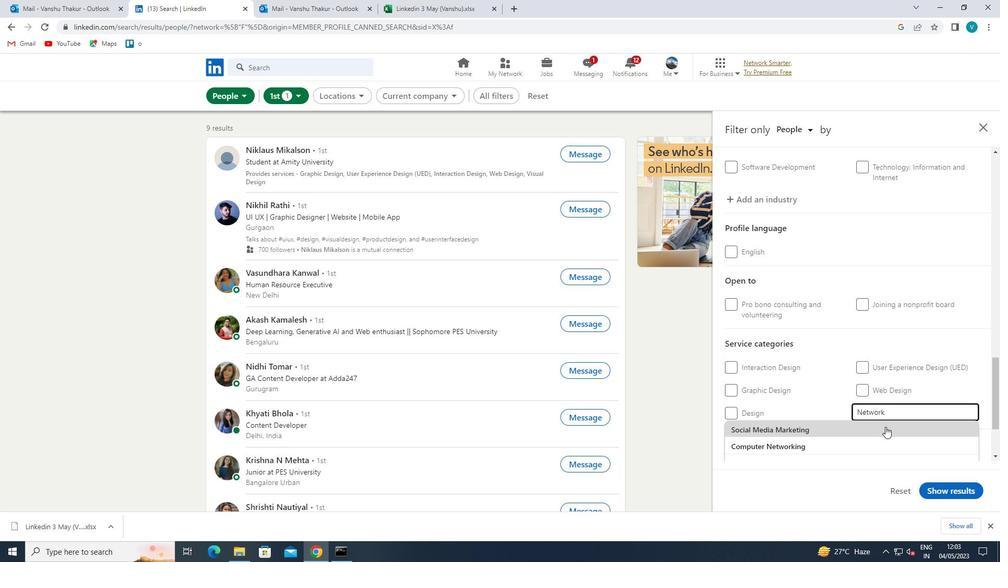 
Action: Mouse scrolled (883, 427) with delta (0, 0)
Screenshot: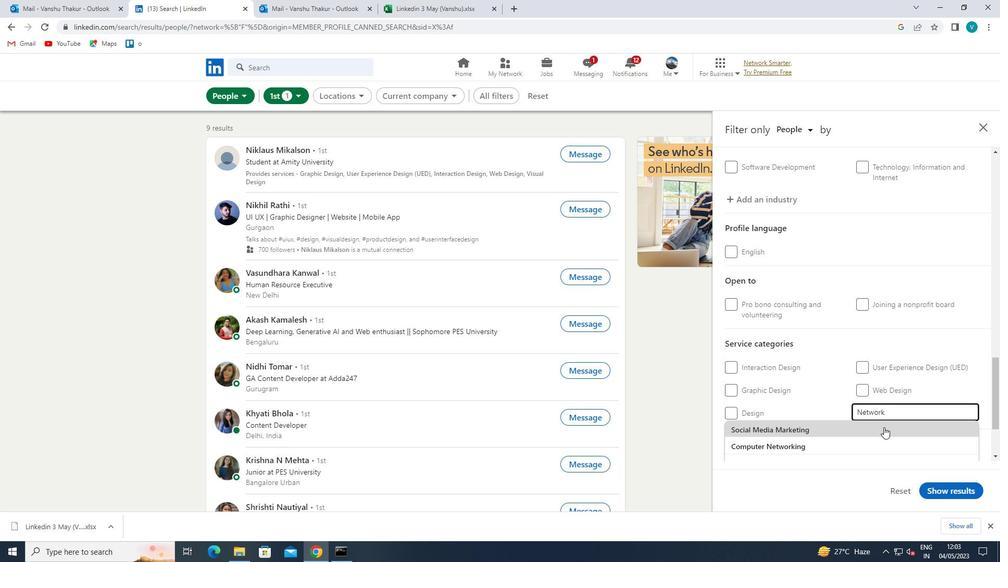 
Action: Mouse moved to (845, 425)
Screenshot: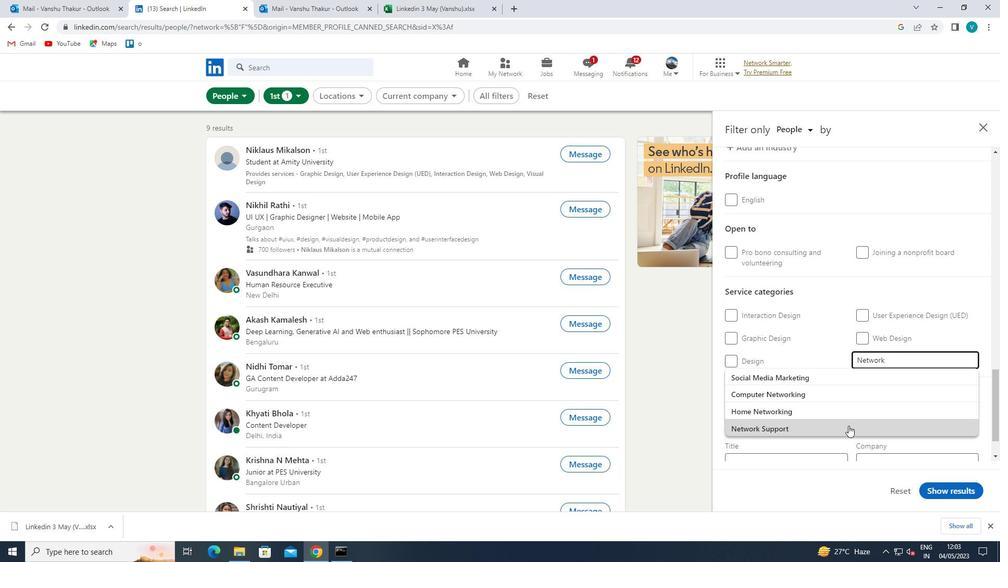 
Action: Mouse pressed left at (845, 425)
Screenshot: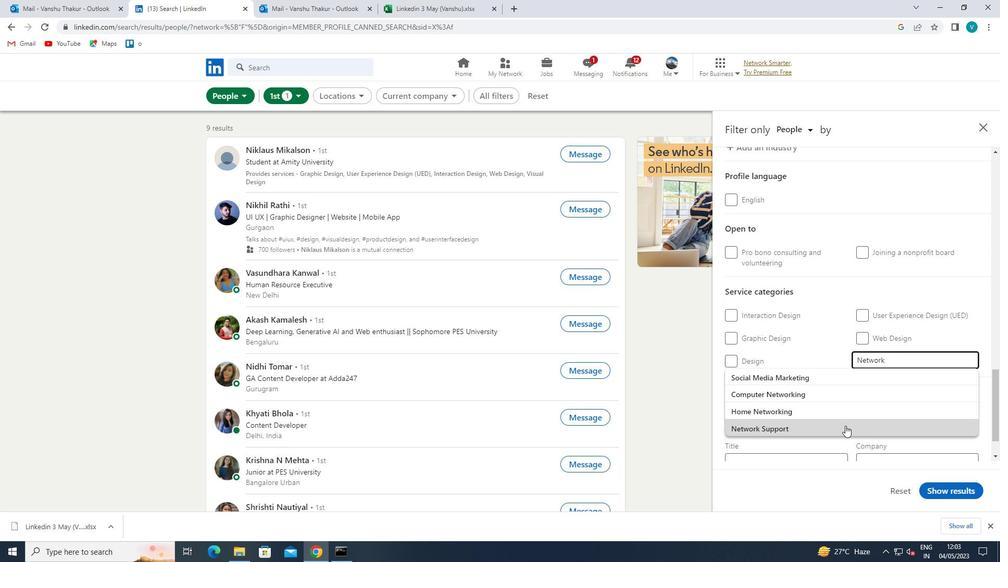 
Action: Mouse moved to (840, 421)
Screenshot: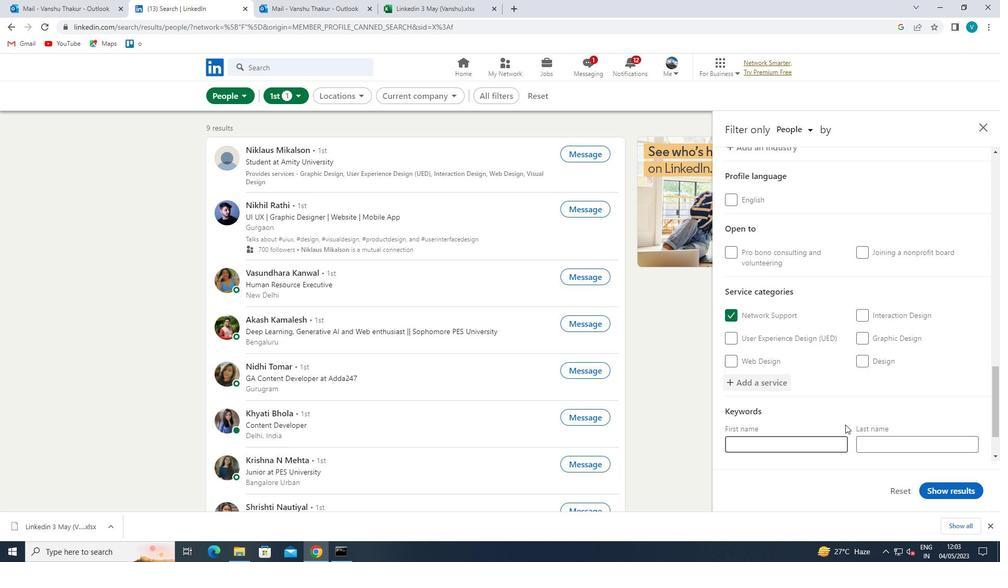 
Action: Mouse scrolled (840, 420) with delta (0, 0)
Screenshot: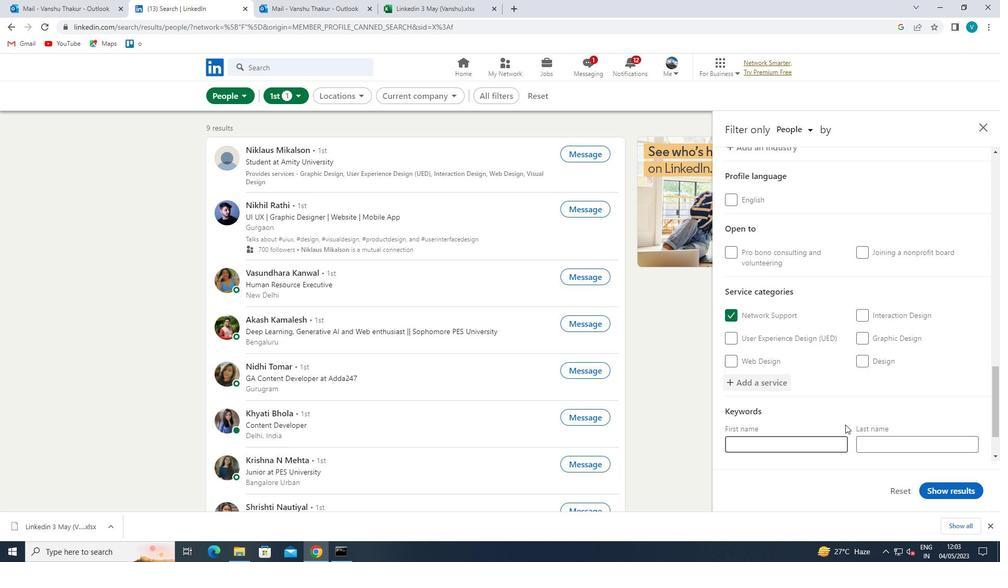 
Action: Mouse moved to (837, 419)
Screenshot: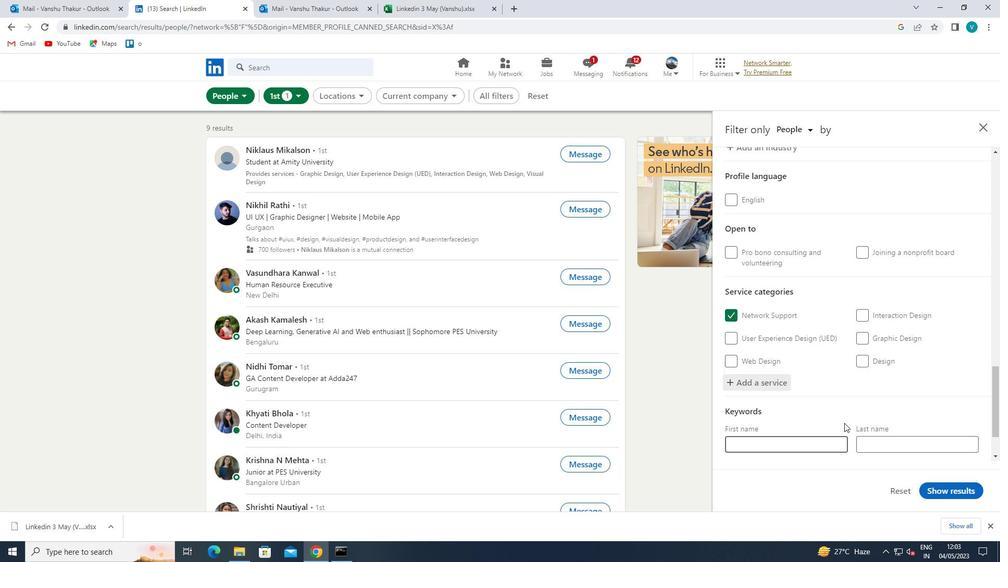 
Action: Mouse scrolled (837, 419) with delta (0, 0)
Screenshot: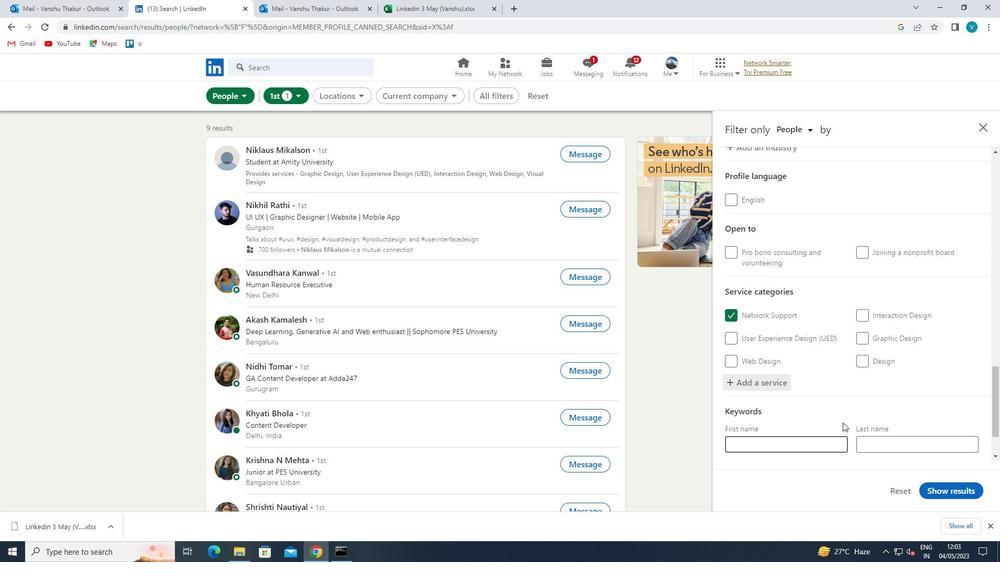 
Action: Mouse moved to (814, 425)
Screenshot: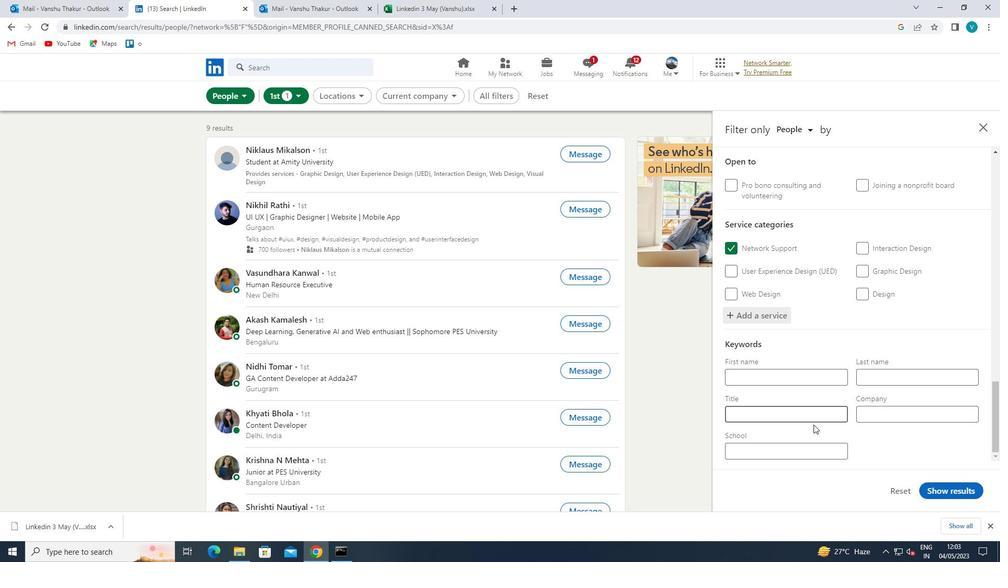 
Action: Mouse pressed left at (814, 425)
Screenshot: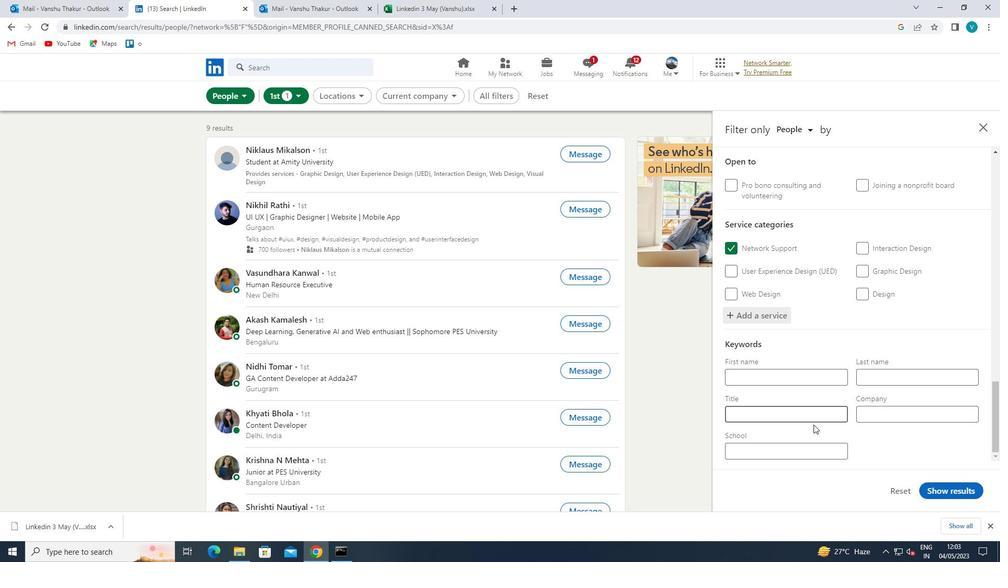 
Action: Mouse moved to (817, 419)
Screenshot: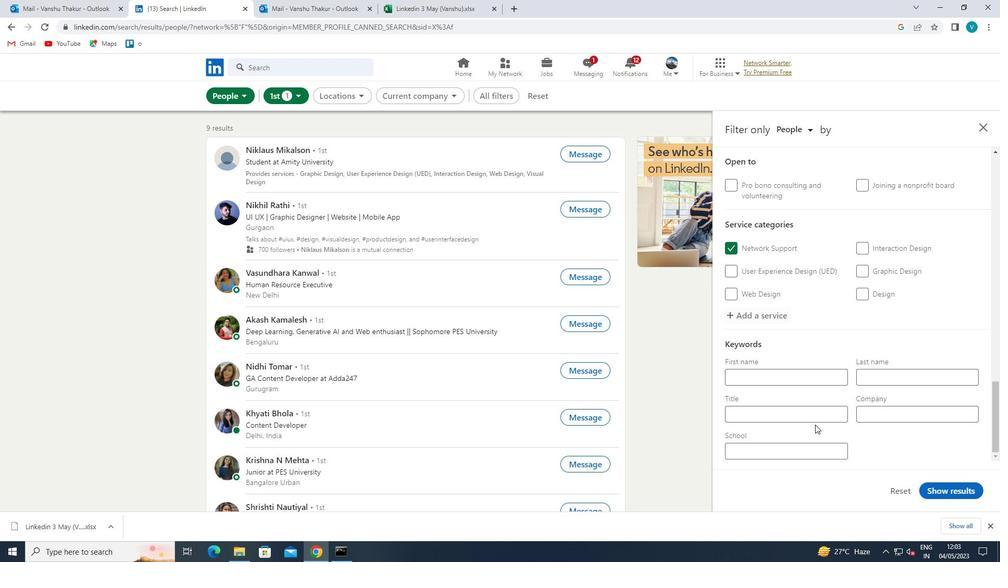 
Action: Mouse pressed left at (817, 419)
Screenshot: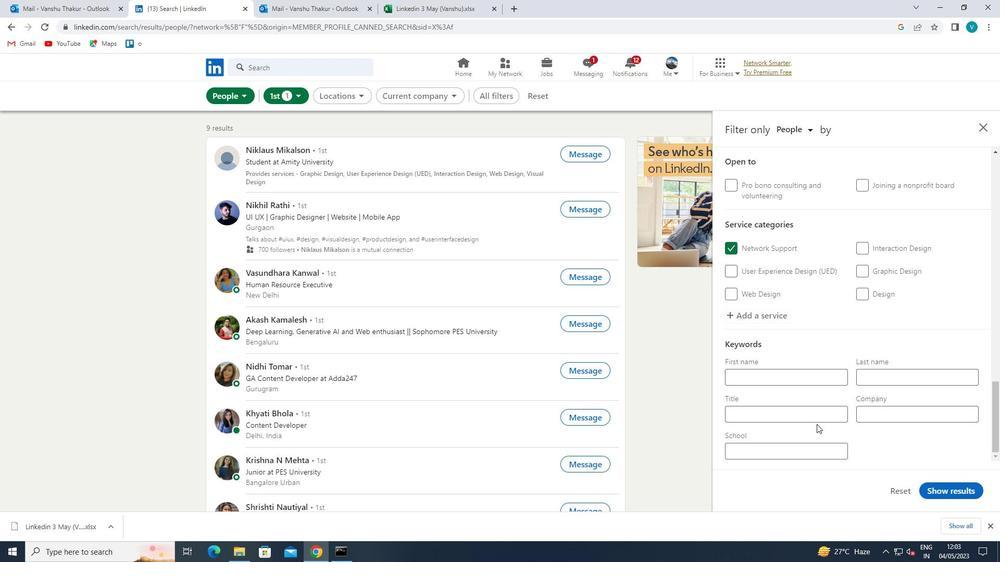 
Action: Mouse moved to (818, 418)
Screenshot: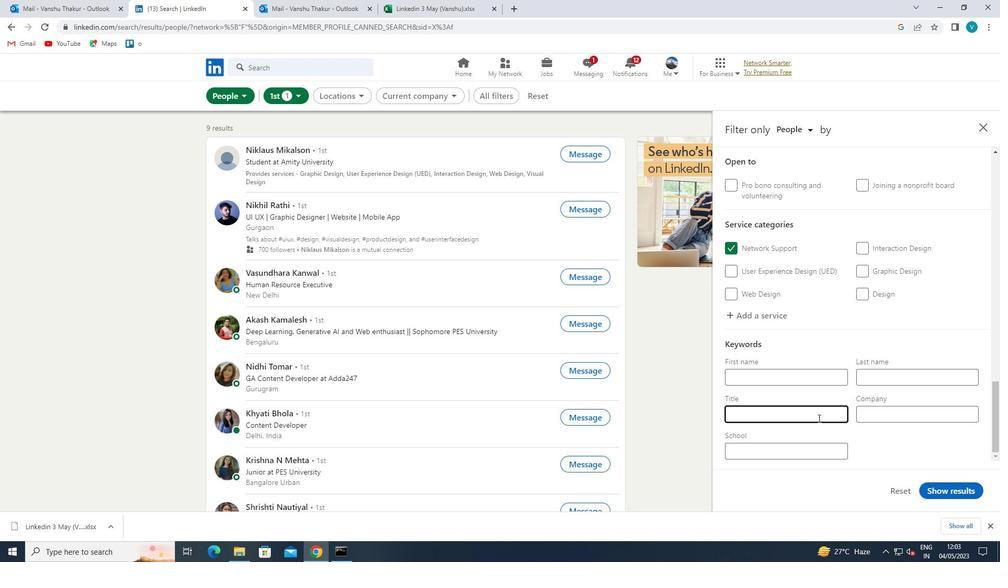 
Action: Key pressed <Key.shift>WEB<Key.space><Key.shift>DESIGNER<Key.backspace><Key.backspace><Key.backspace><Key.backspace><Key.backspace><Key.backspace>VELOPER<Key.space>
Screenshot: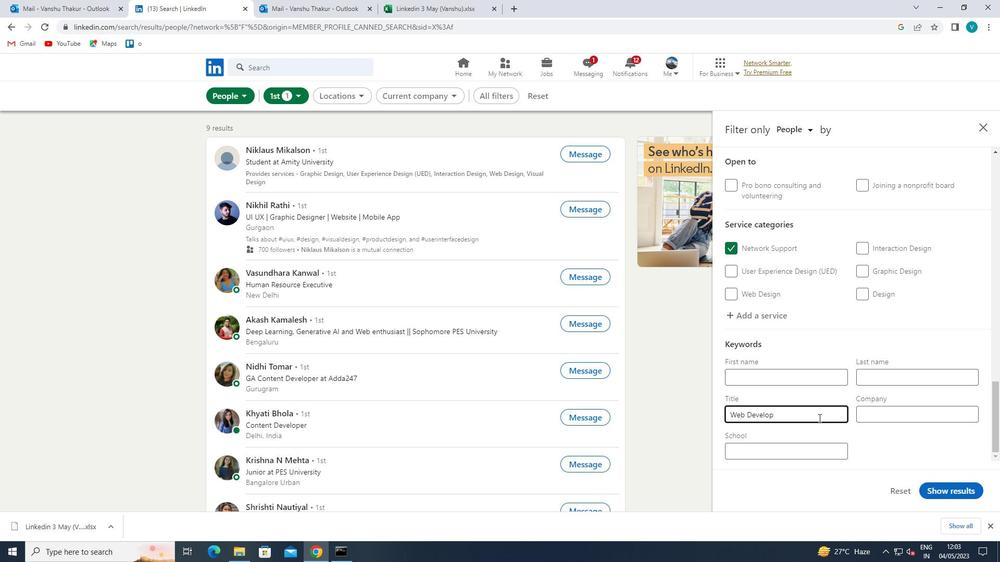 
Action: Mouse moved to (958, 489)
Screenshot: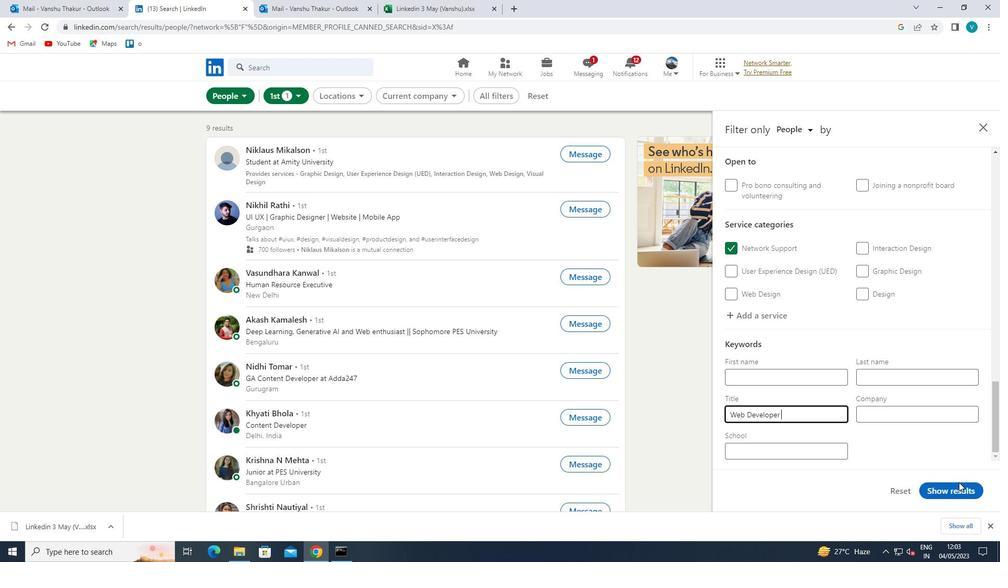 
Action: Mouse pressed left at (958, 489)
Screenshot: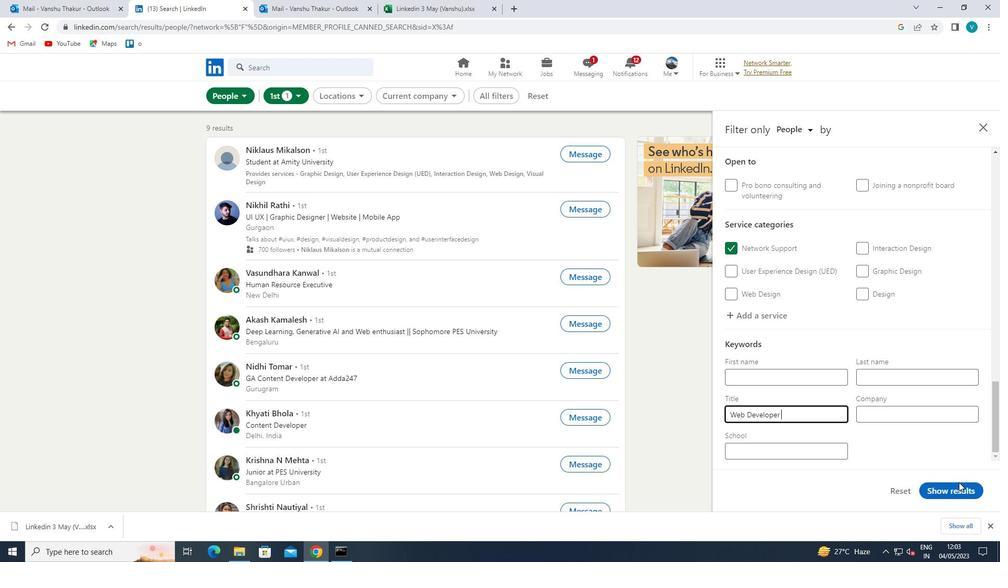 
